 Task: Open Card Card0000000372 in Board Board0000000093 in Workspace WS0000000031 in Trello. Add Member Nikrathi889@gmail.com to Card Card0000000372 in Board Board0000000093 in Workspace WS0000000031 in Trello. Add Red Label titled Label0000000372 to Card Card0000000372 in Board Board0000000093 in Workspace WS0000000031 in Trello. Add Checklist CL0000000372 to Card Card0000000372 in Board Board0000000093 in Workspace WS0000000031 in Trello. Add Dates with Start Date as Nov 01 2023 and Due Date as Nov 30 2023 to Card Card0000000372 in Board Board0000000093 in Workspace WS0000000031 in Trello
Action: Mouse moved to (345, 502)
Screenshot: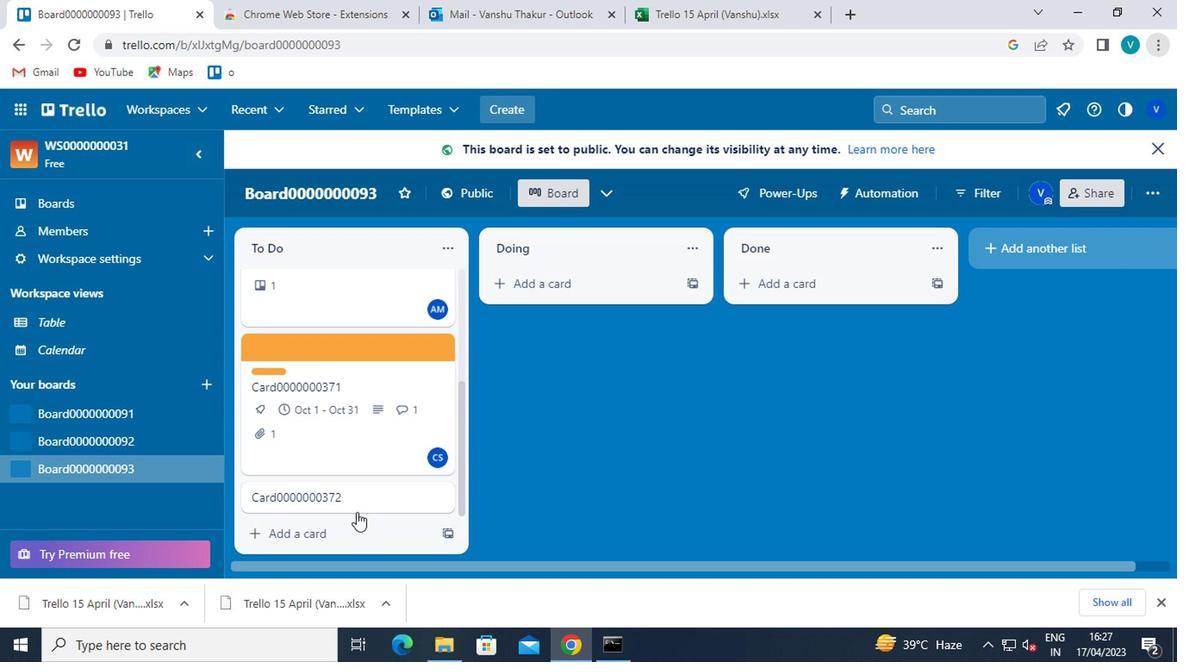 
Action: Mouse pressed left at (345, 502)
Screenshot: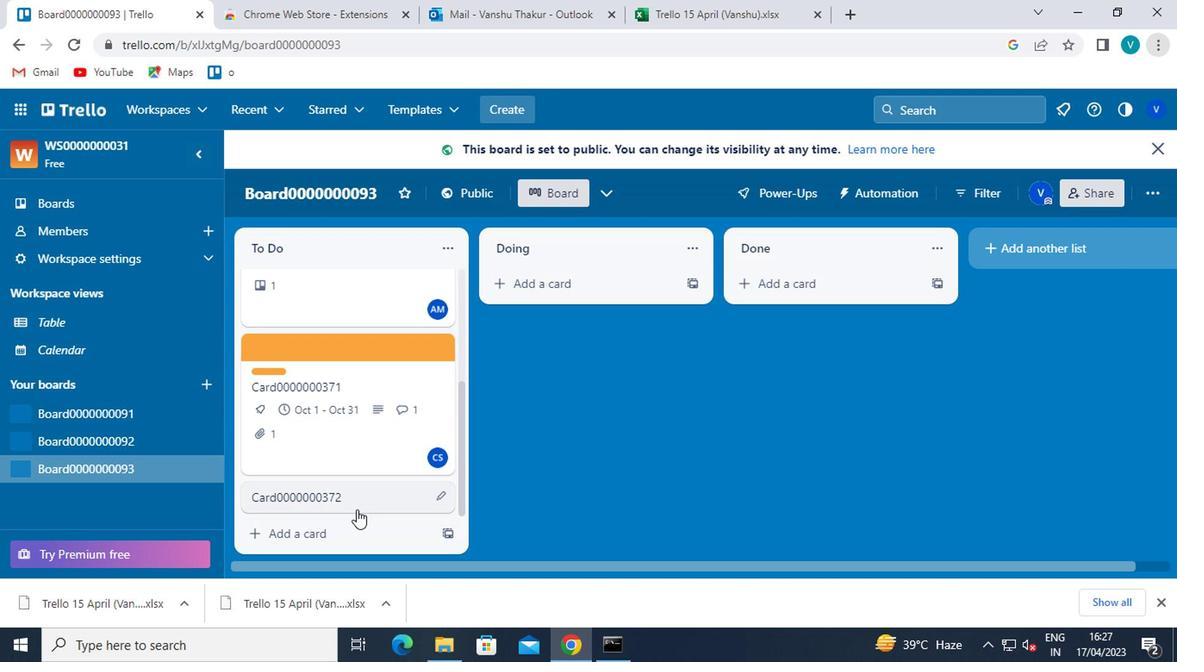 
Action: Mouse moved to (785, 241)
Screenshot: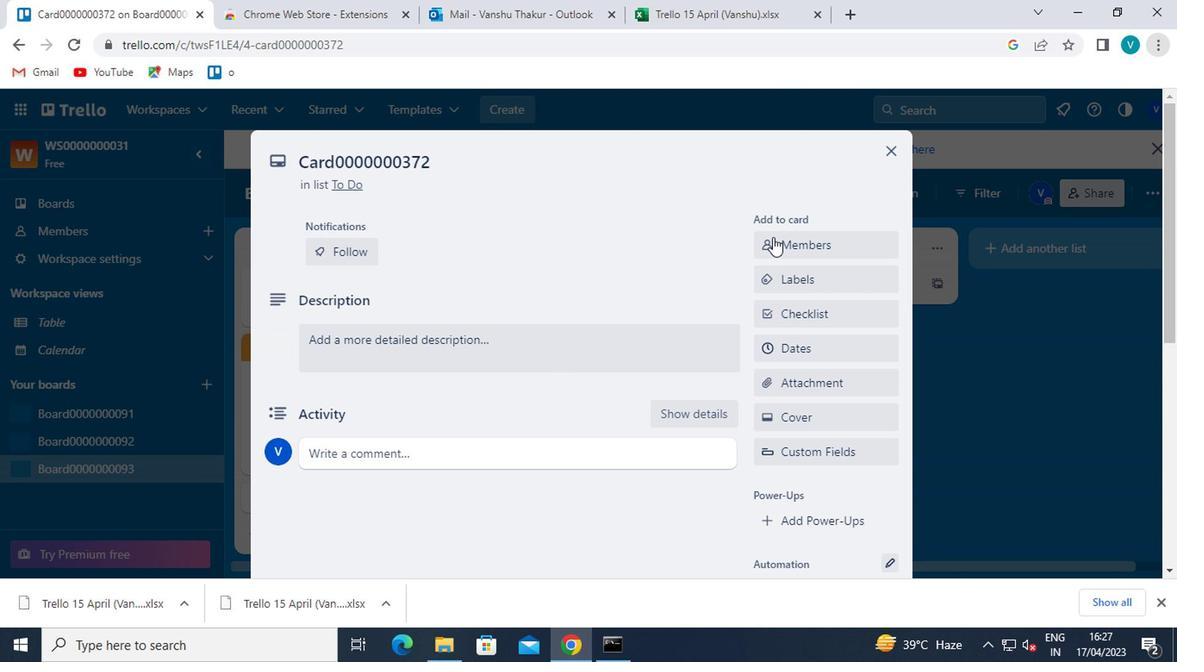 
Action: Mouse pressed left at (785, 241)
Screenshot: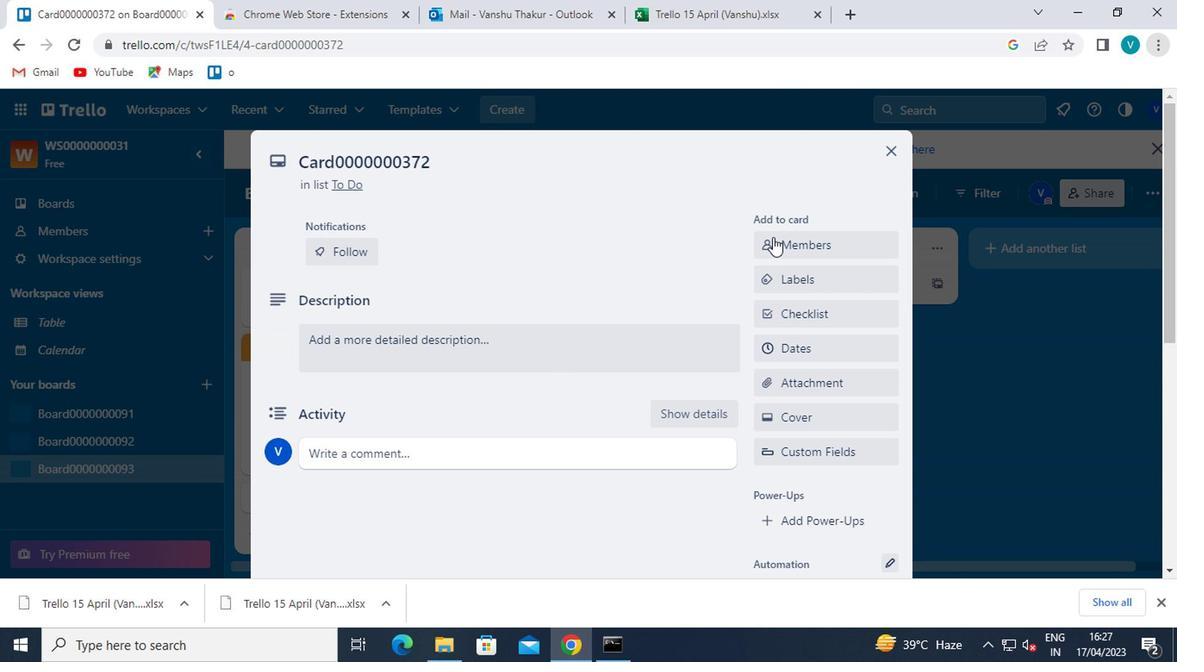 
Action: Mouse moved to (802, 329)
Screenshot: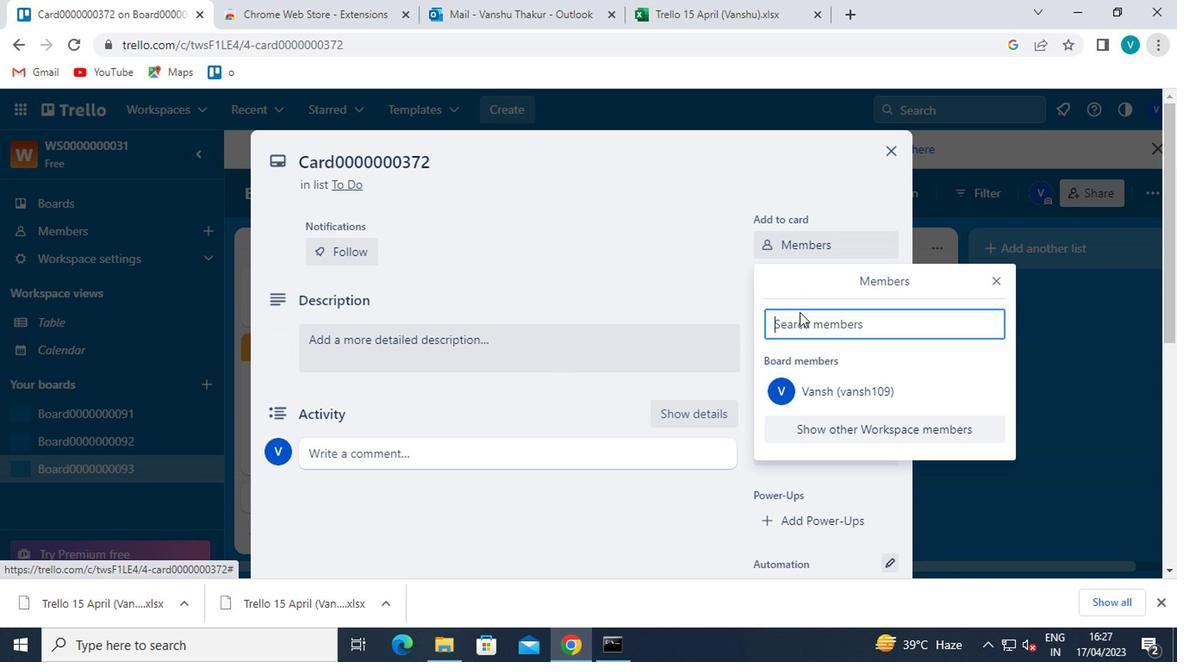 
Action: Mouse pressed left at (802, 329)
Screenshot: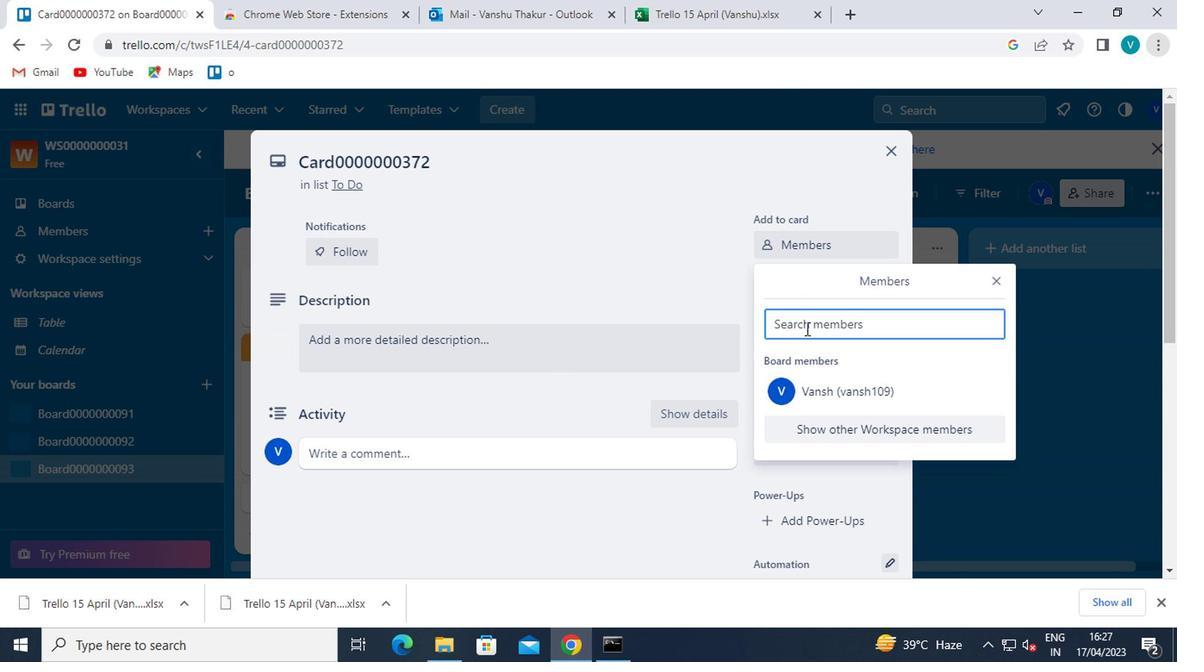
Action: Key pressed <Key.shift>NIKRATHI889<Key.shift>@GMAIL.COM
Screenshot: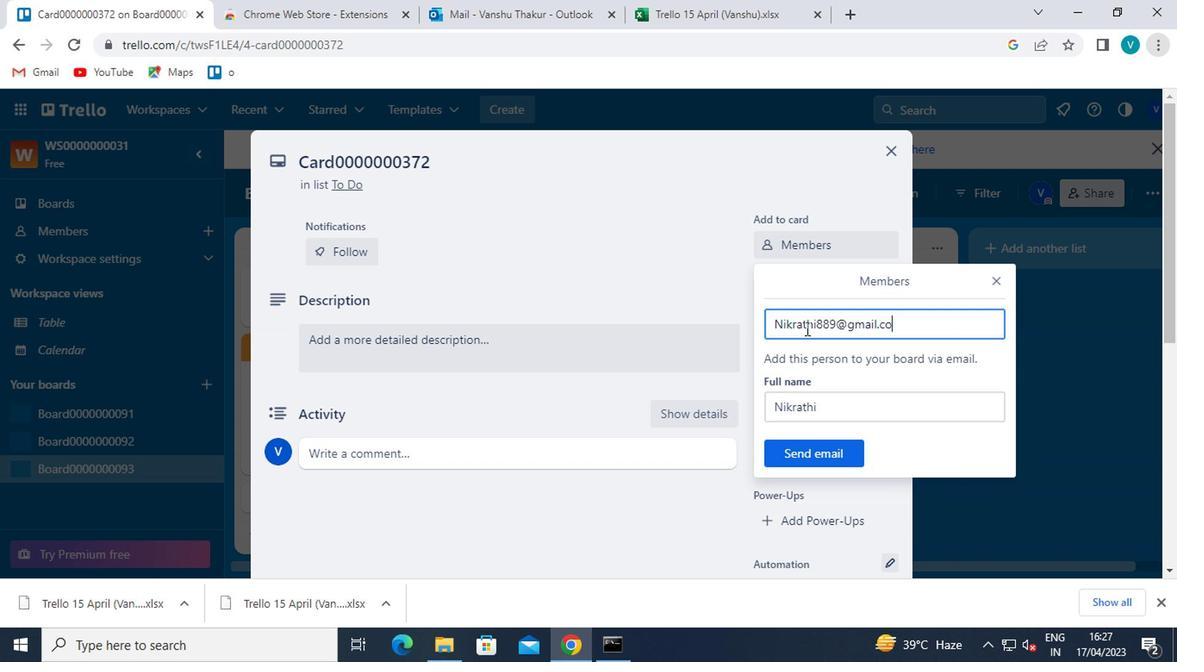 
Action: Mouse moved to (837, 443)
Screenshot: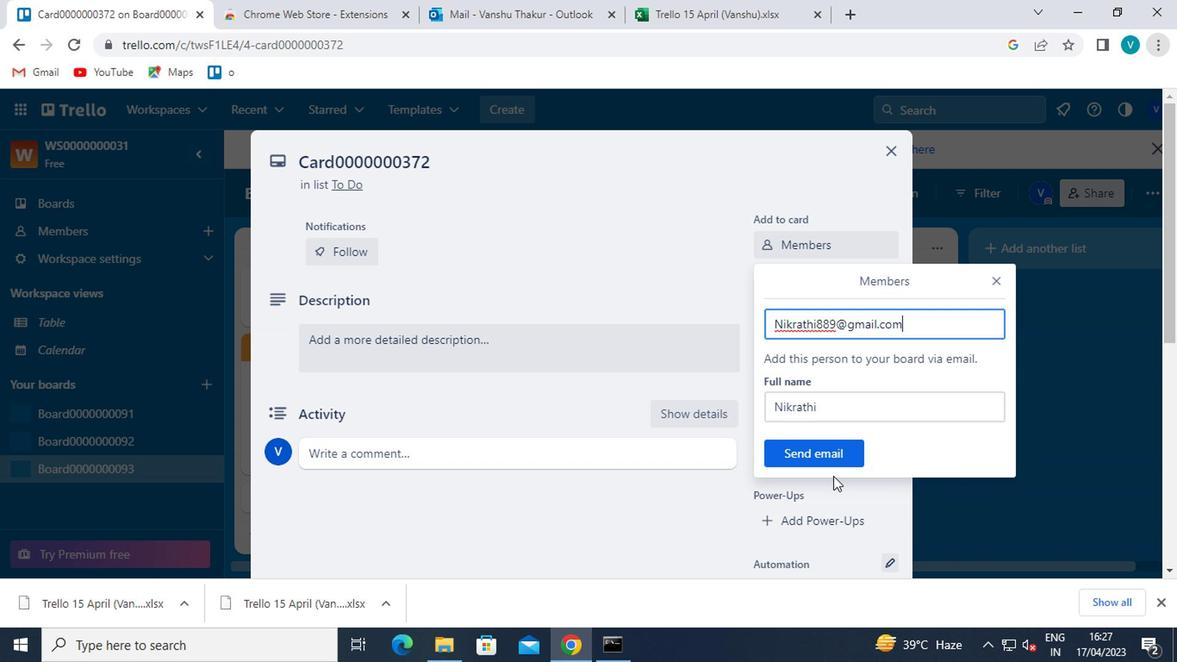 
Action: Mouse pressed left at (837, 443)
Screenshot: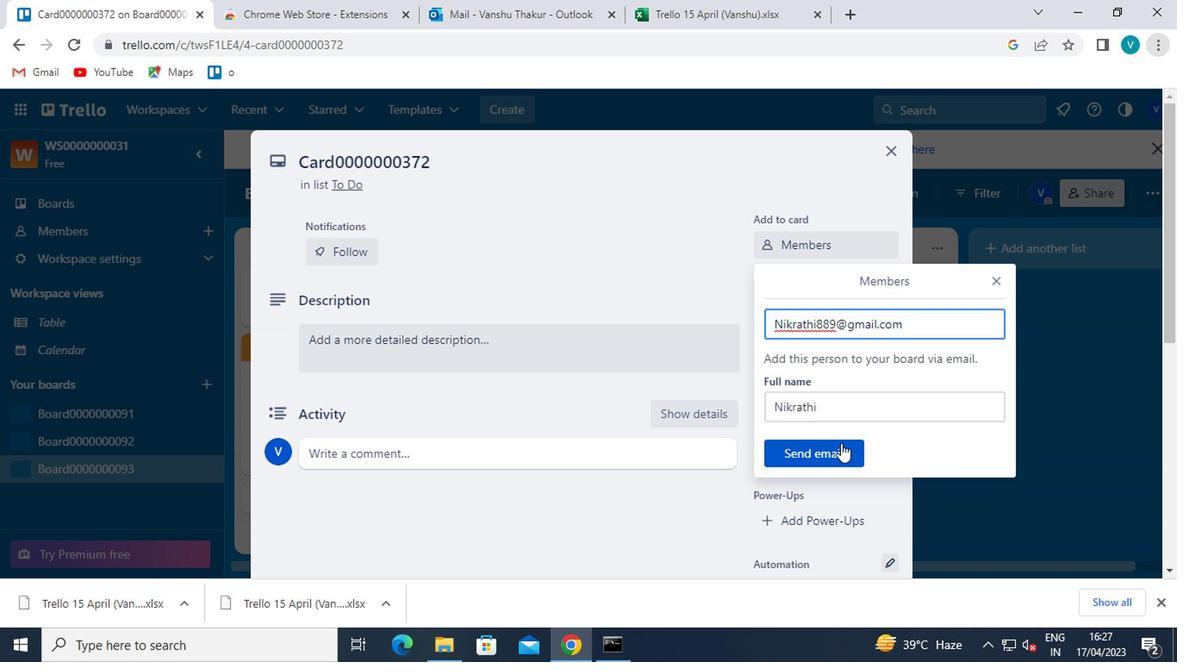 
Action: Mouse moved to (835, 291)
Screenshot: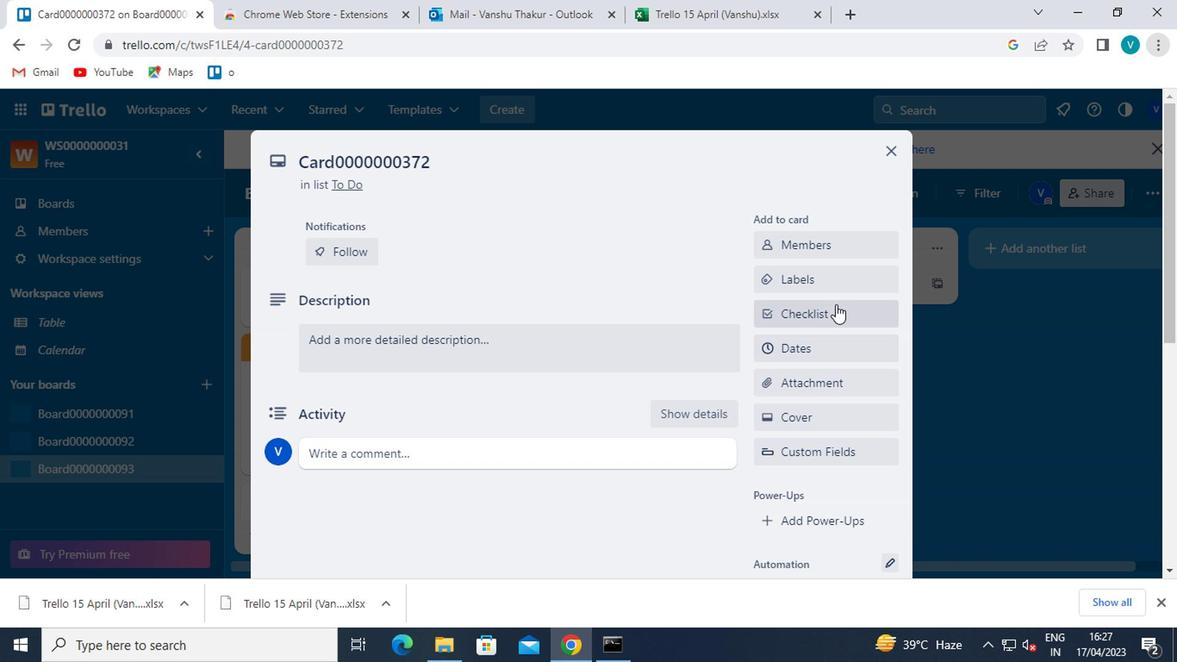 
Action: Mouse pressed left at (835, 291)
Screenshot: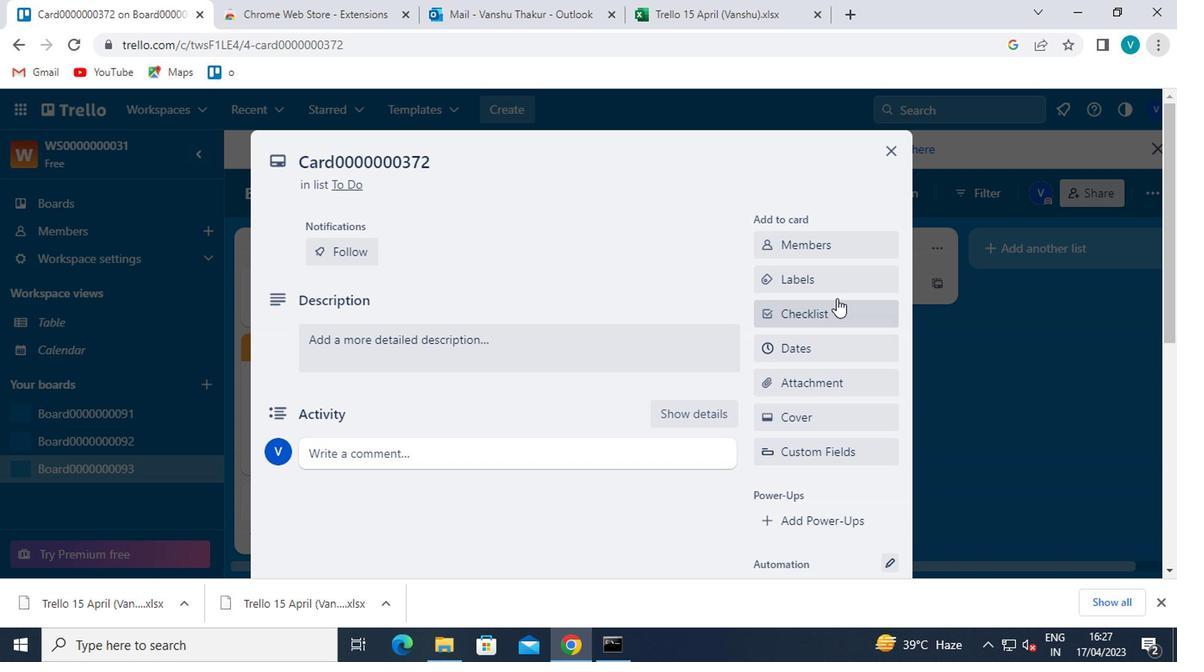 
Action: Mouse moved to (843, 538)
Screenshot: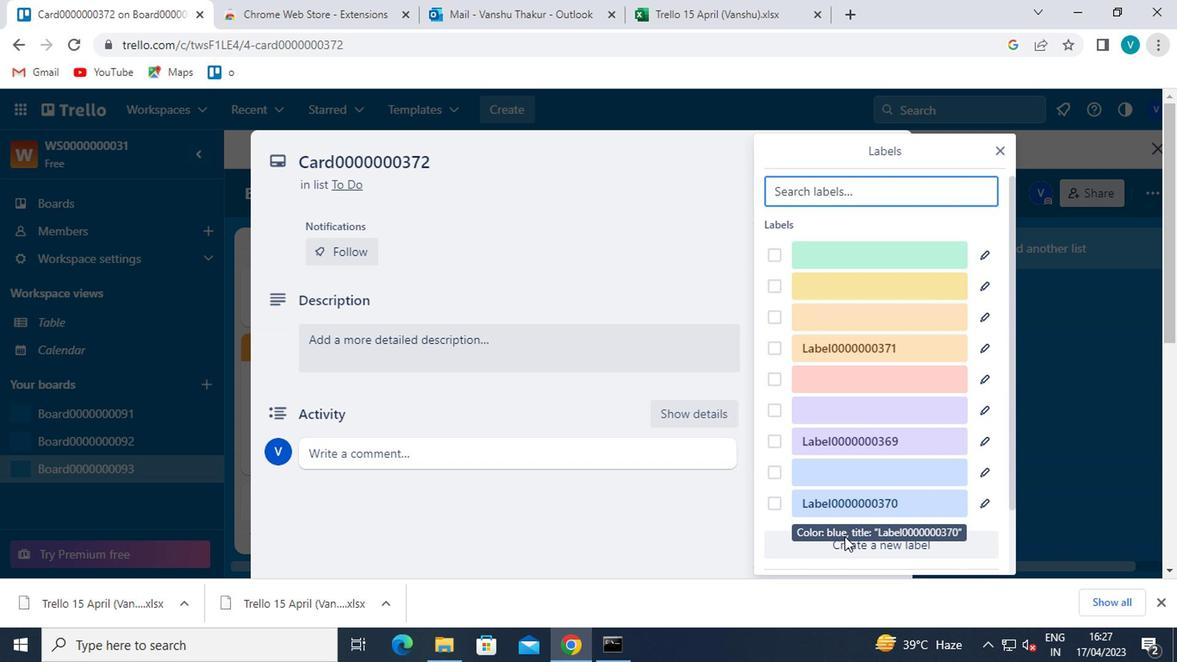 
Action: Mouse pressed left at (843, 538)
Screenshot: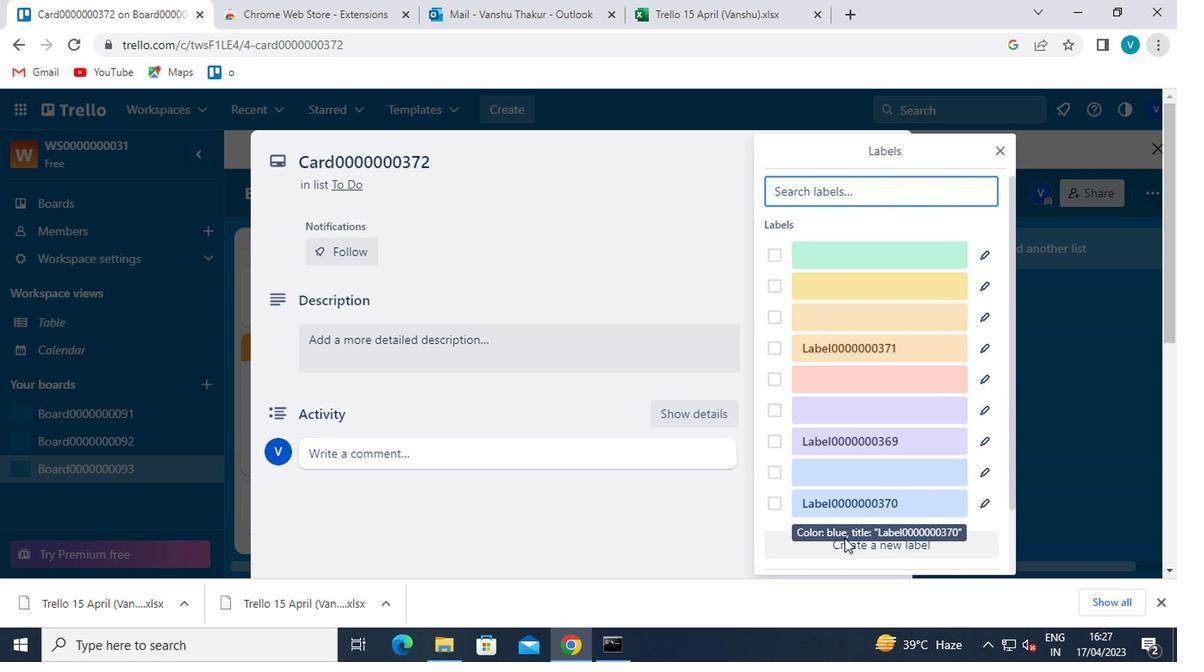 
Action: Mouse moved to (857, 550)
Screenshot: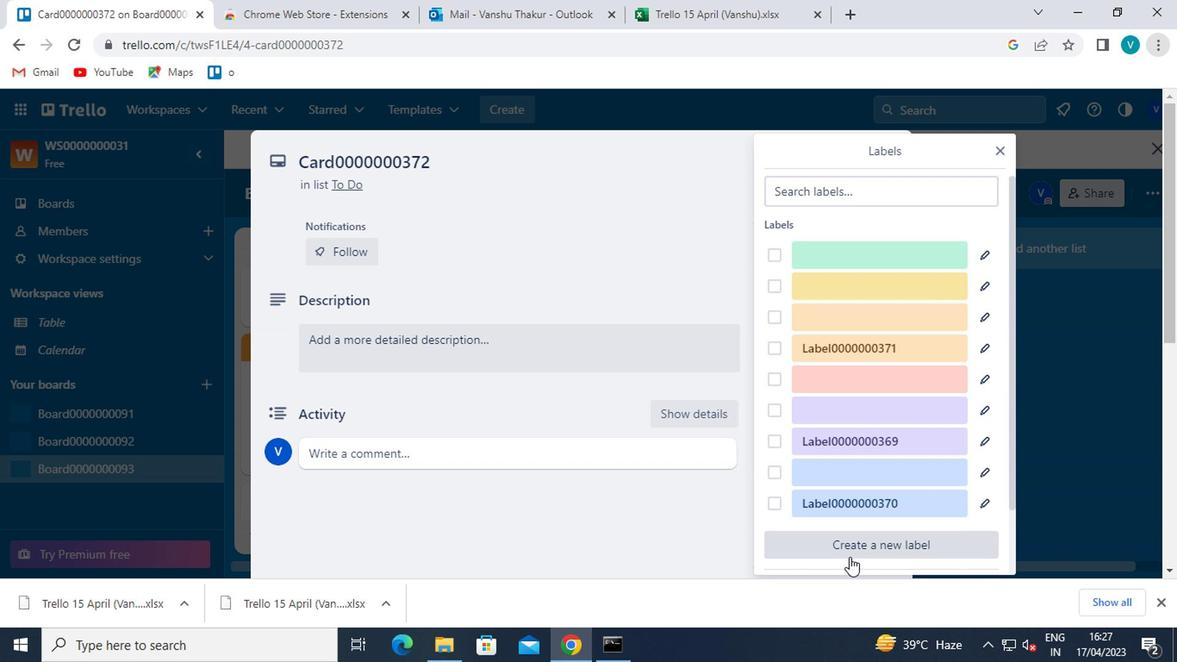 
Action: Mouse pressed left at (857, 550)
Screenshot: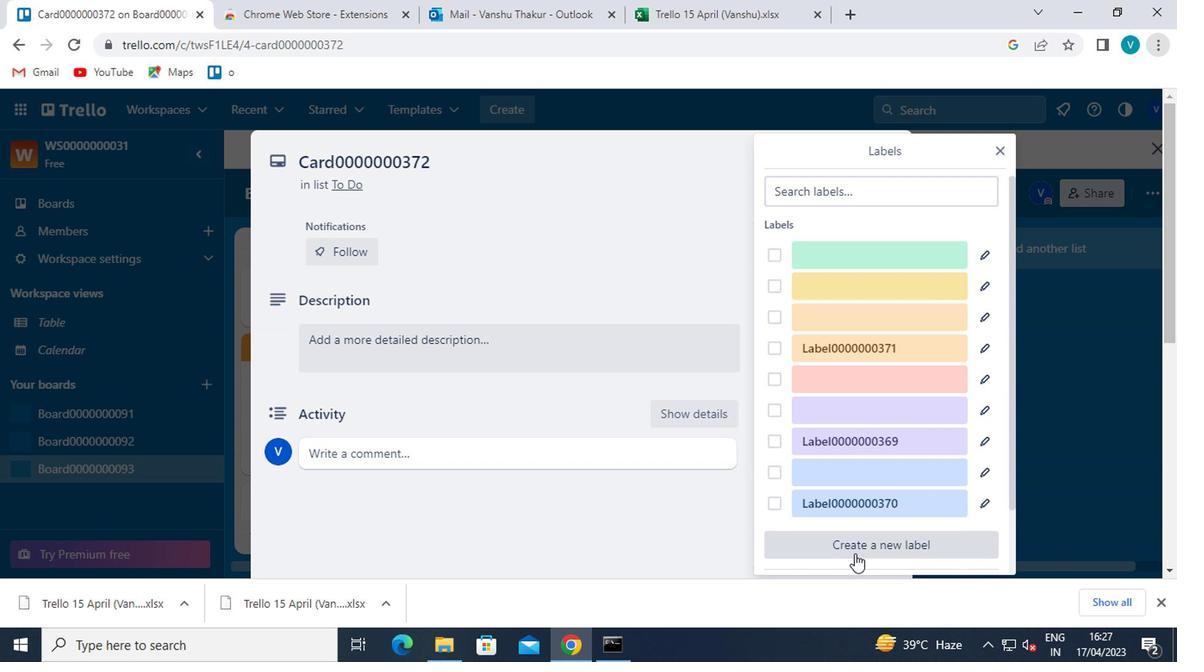 
Action: Mouse moved to (931, 386)
Screenshot: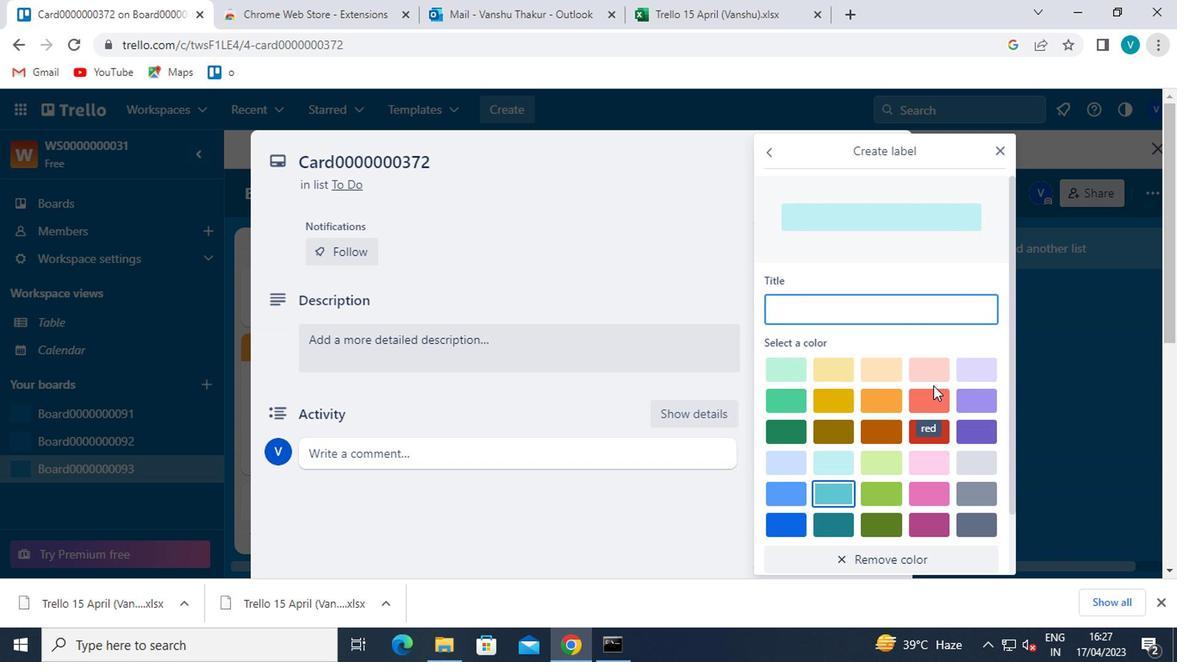 
Action: Mouse pressed left at (931, 386)
Screenshot: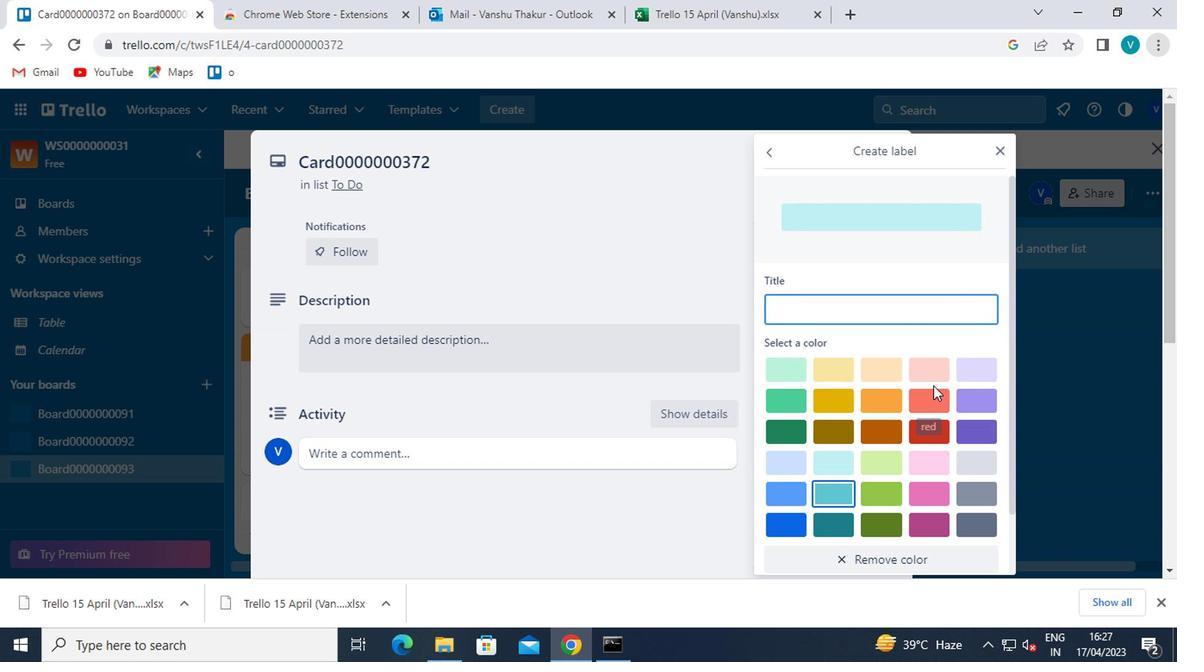 
Action: Mouse moved to (932, 397)
Screenshot: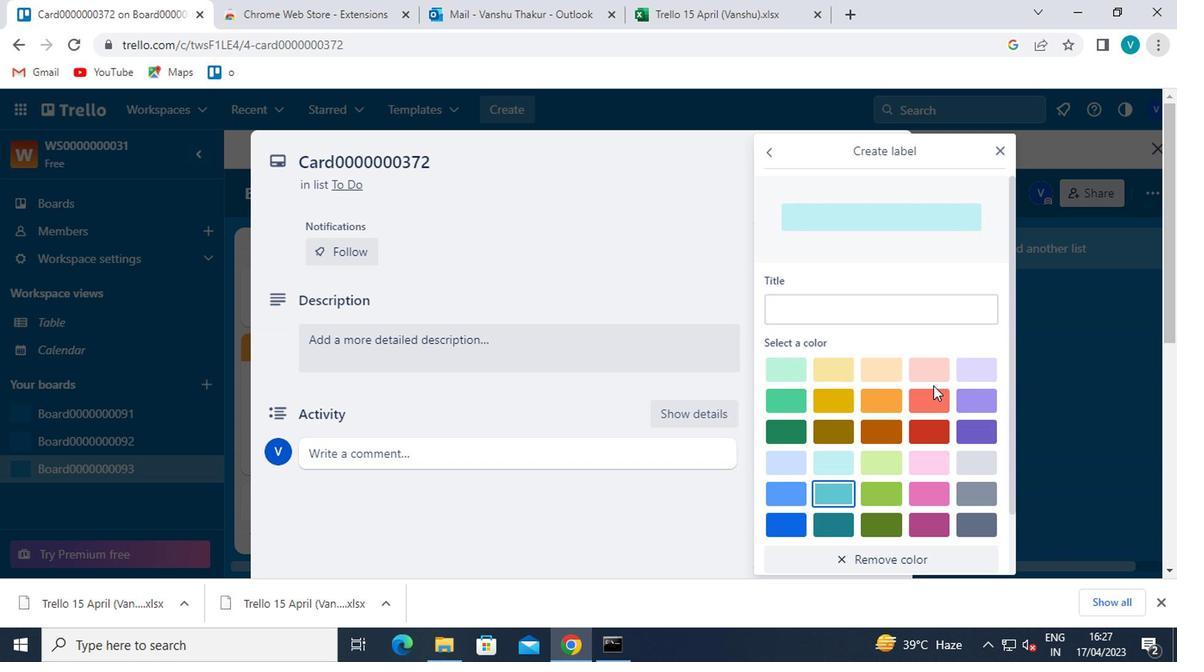 
Action: Mouse pressed left at (932, 397)
Screenshot: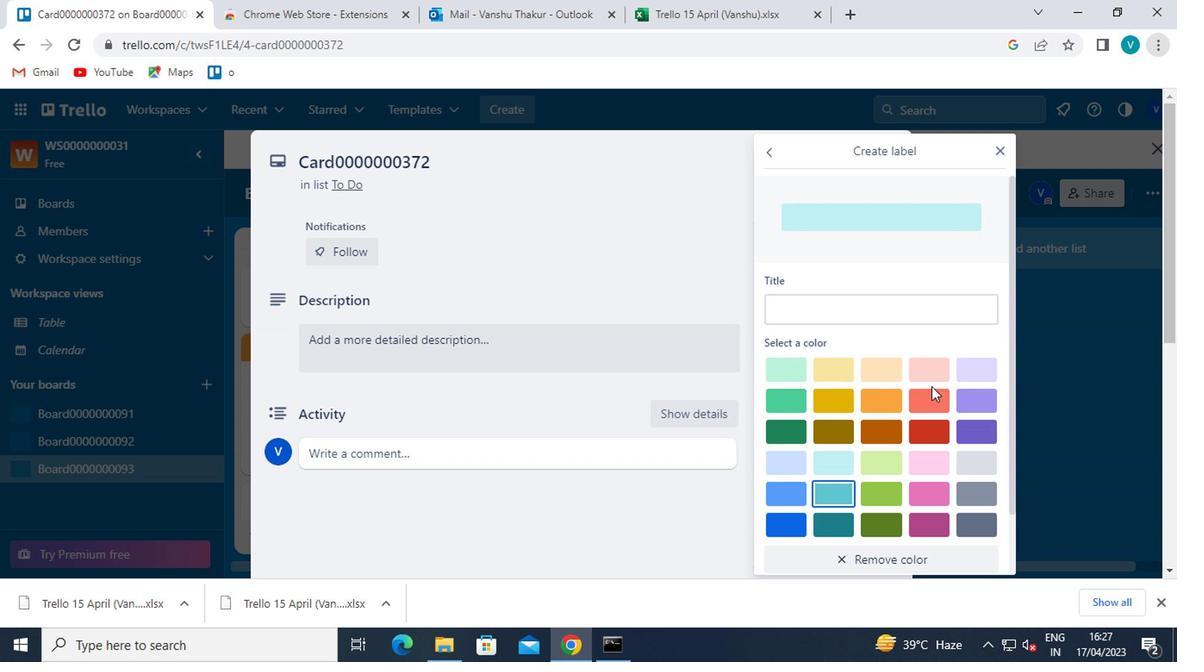 
Action: Mouse moved to (933, 307)
Screenshot: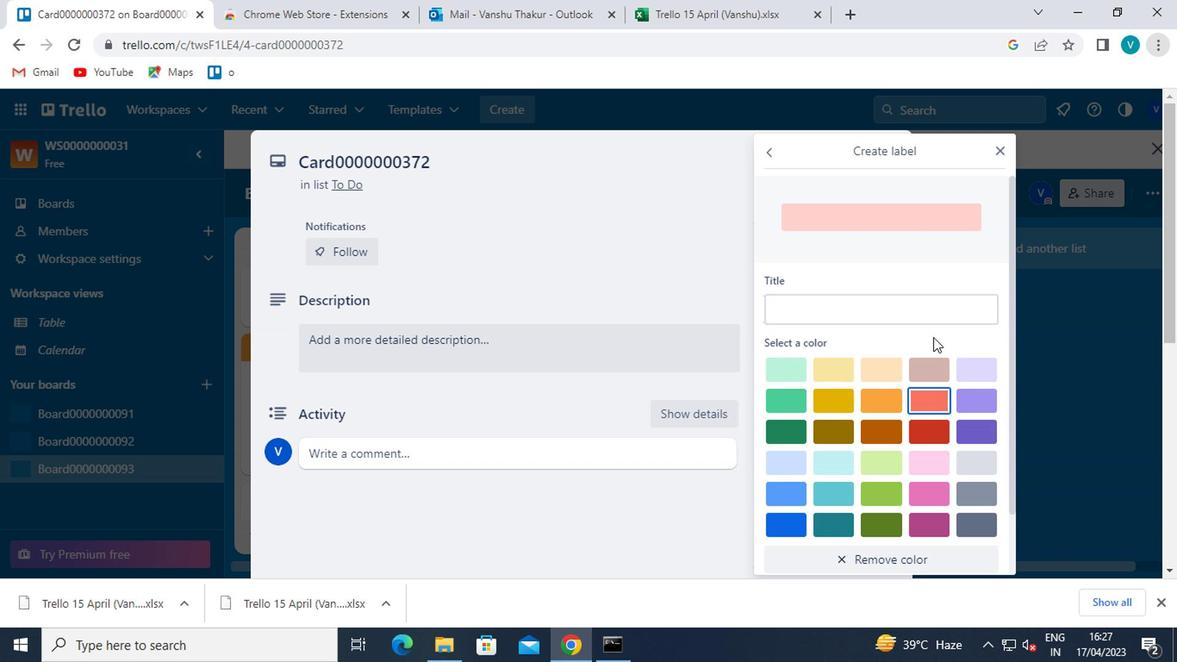 
Action: Mouse pressed left at (933, 307)
Screenshot: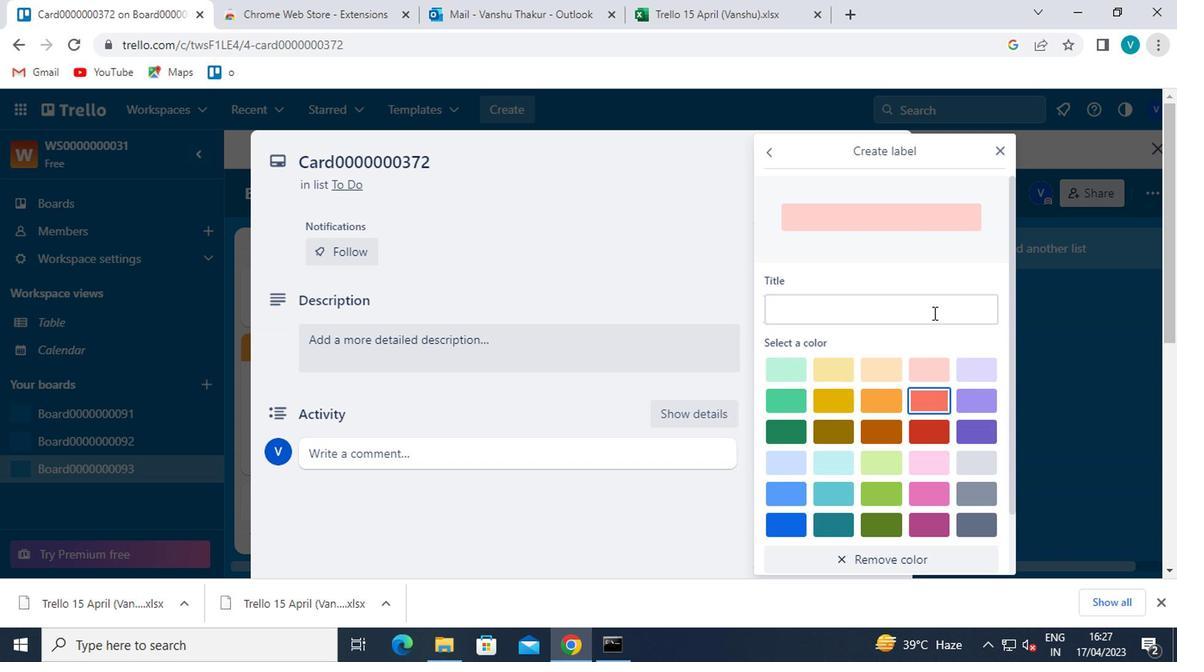 
Action: Key pressed <Key.shift>LABEL0000000372
Screenshot: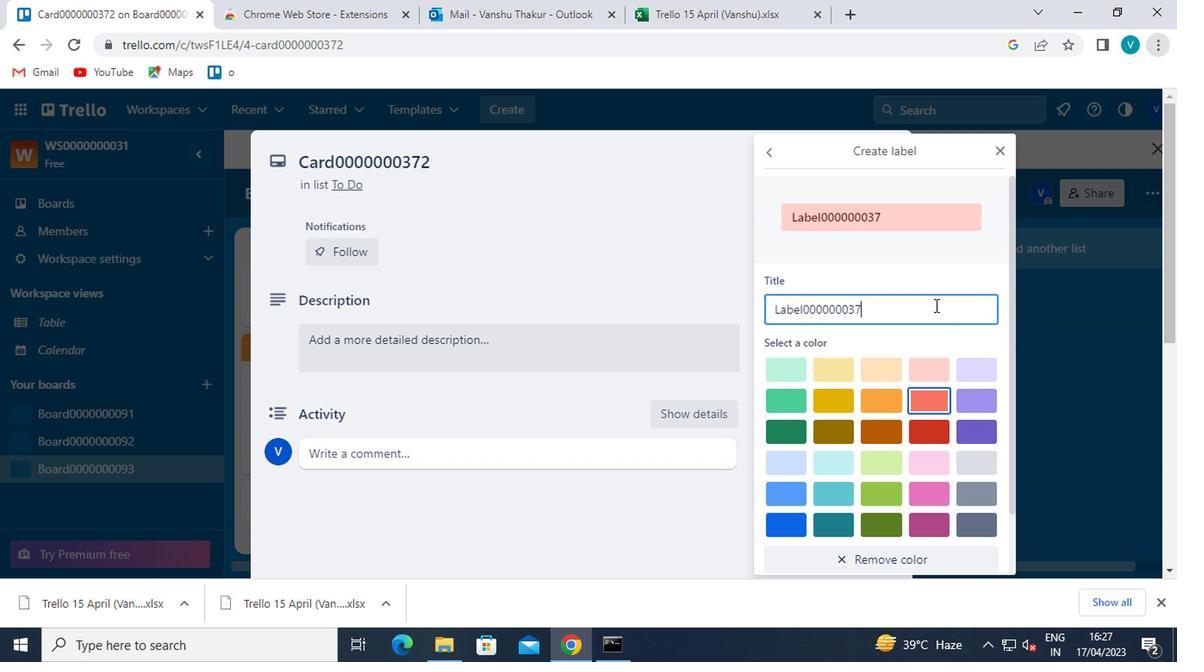 
Action: Mouse scrolled (933, 305) with delta (0, -1)
Screenshot: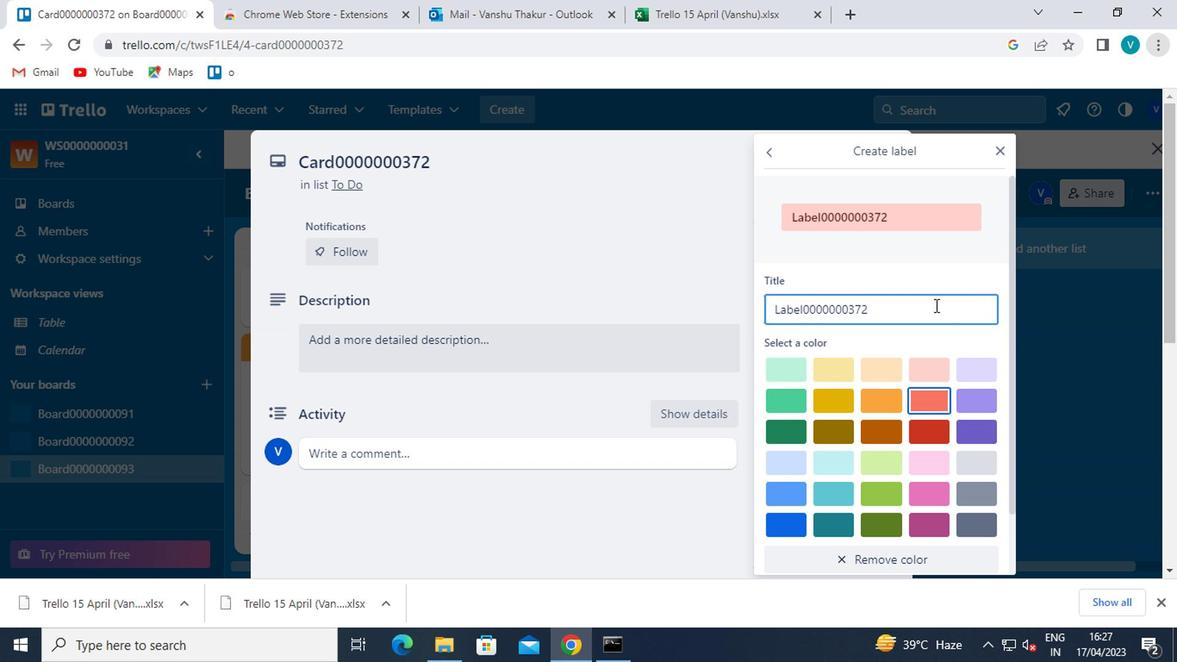 
Action: Mouse scrolled (933, 305) with delta (0, -1)
Screenshot: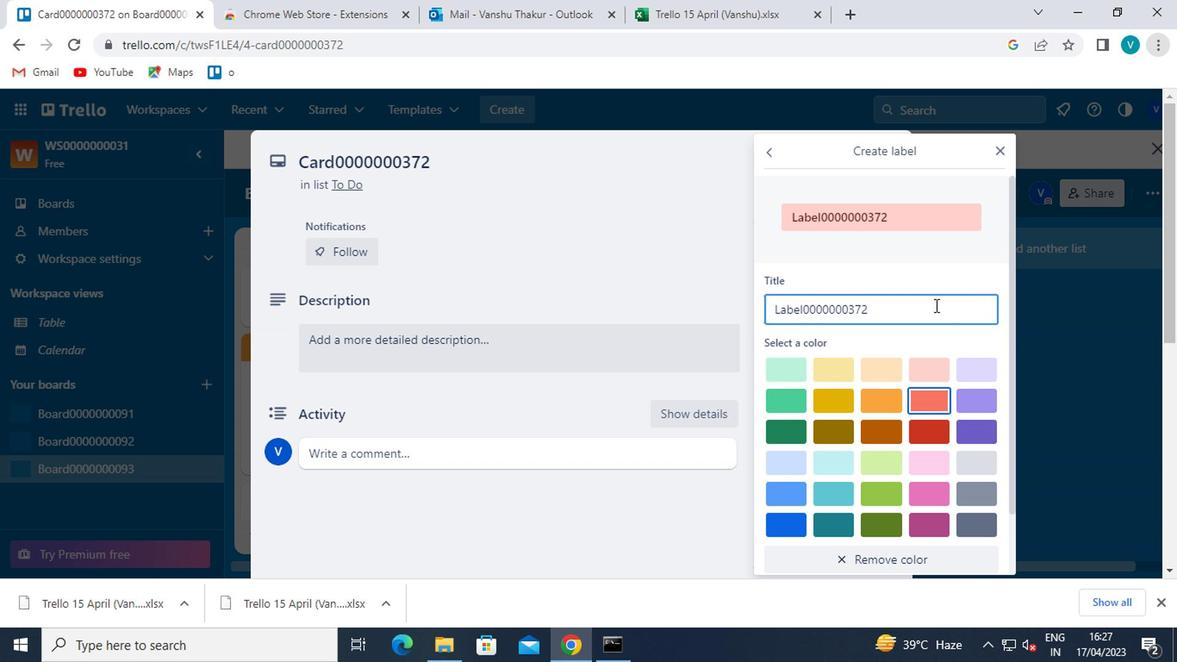 
Action: Mouse moved to (768, 550)
Screenshot: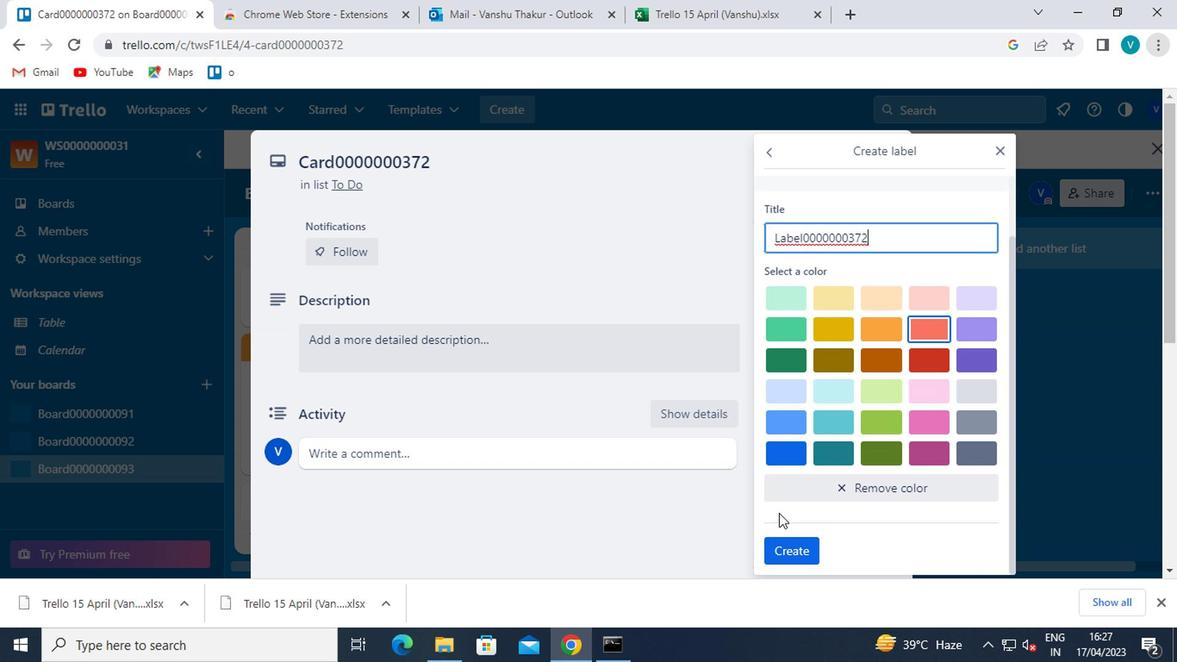 
Action: Mouse pressed left at (768, 550)
Screenshot: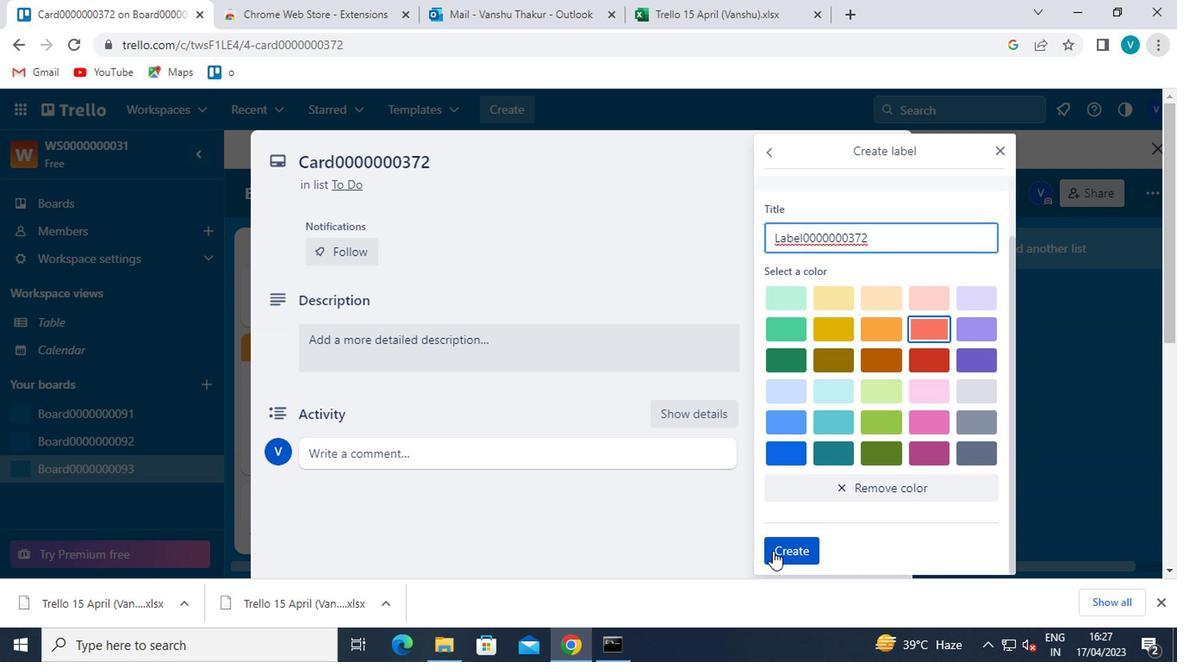 
Action: Mouse moved to (1008, 153)
Screenshot: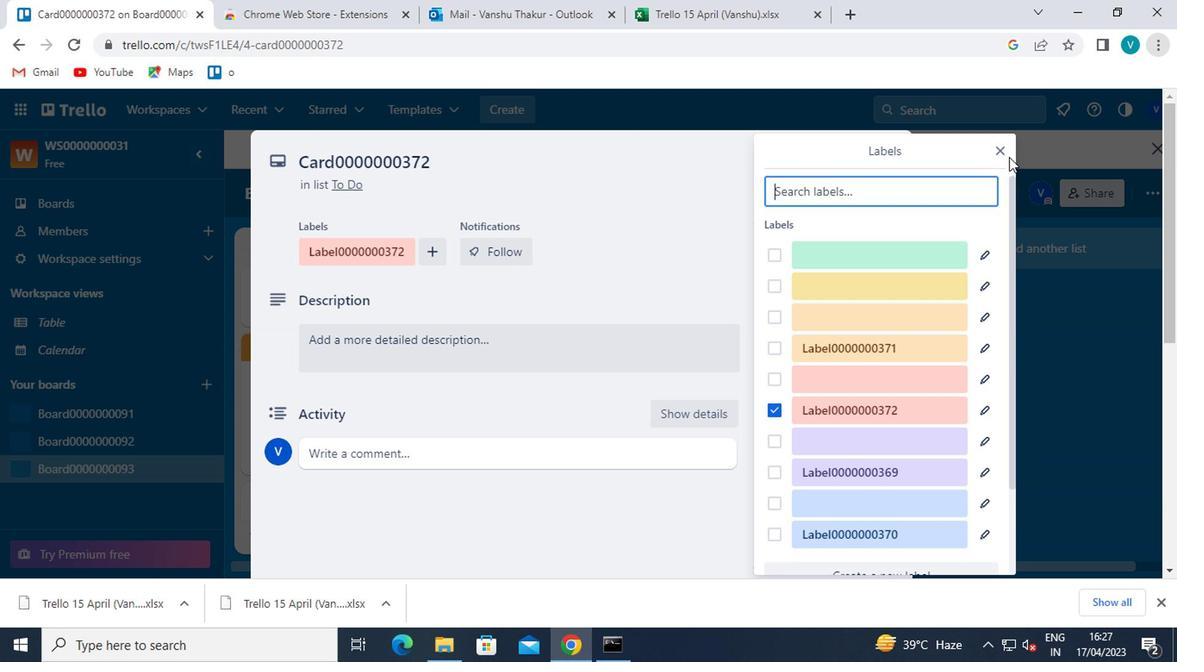 
Action: Mouse pressed left at (1008, 153)
Screenshot: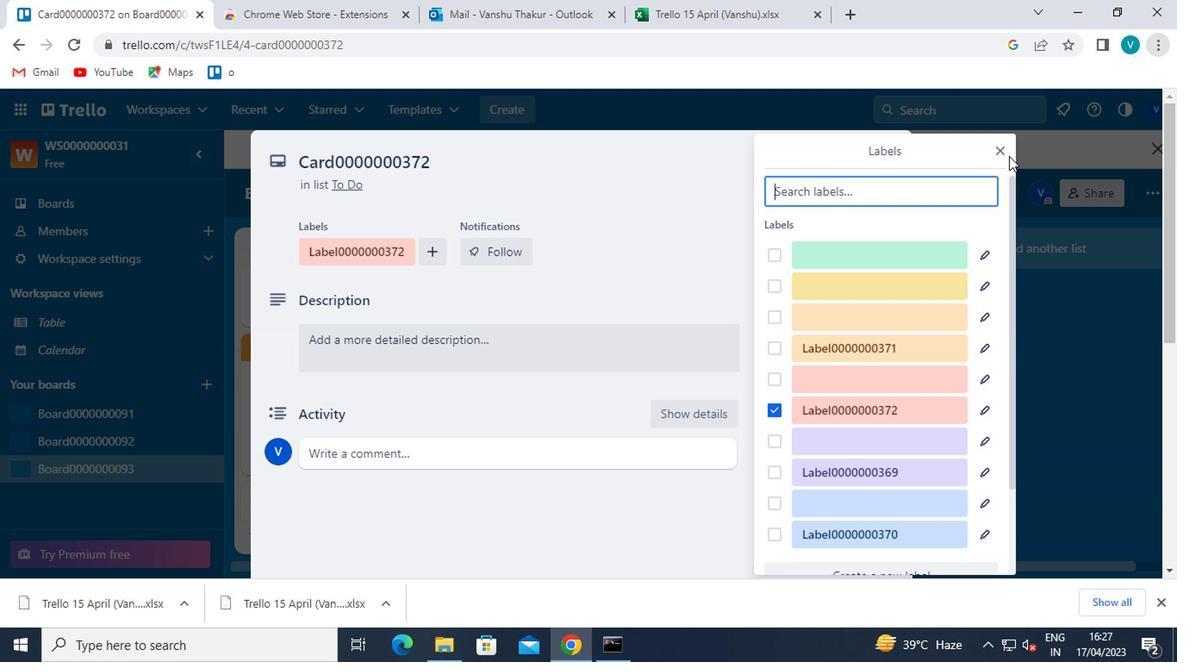 
Action: Mouse moved to (1000, 154)
Screenshot: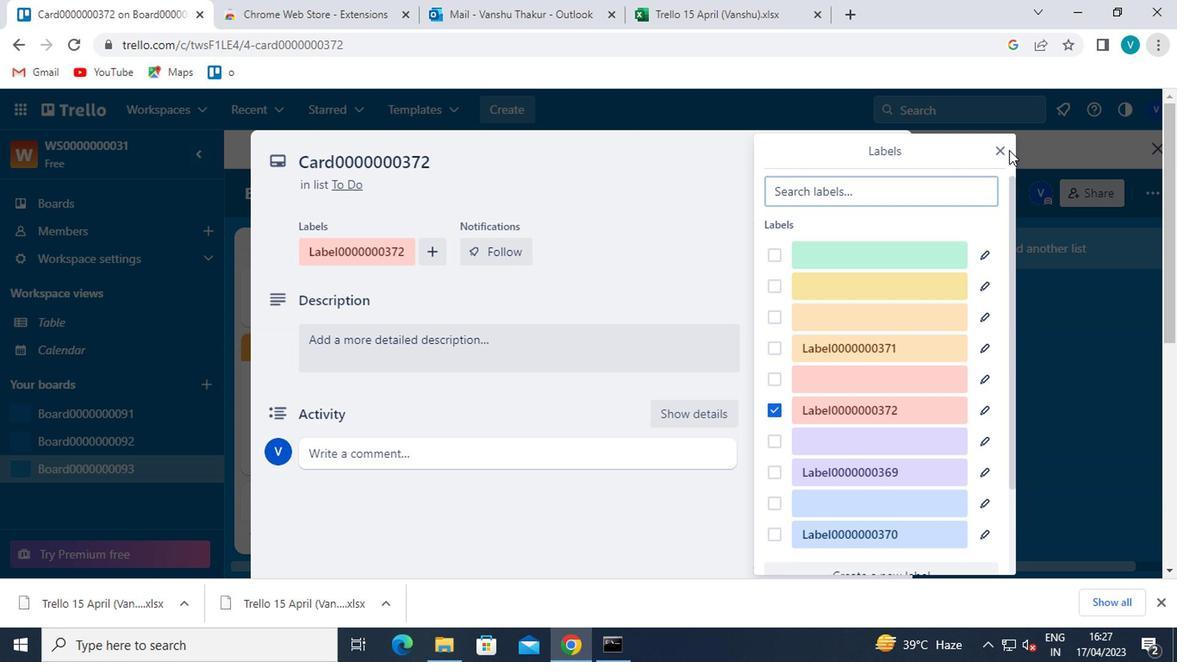 
Action: Mouse pressed left at (1000, 154)
Screenshot: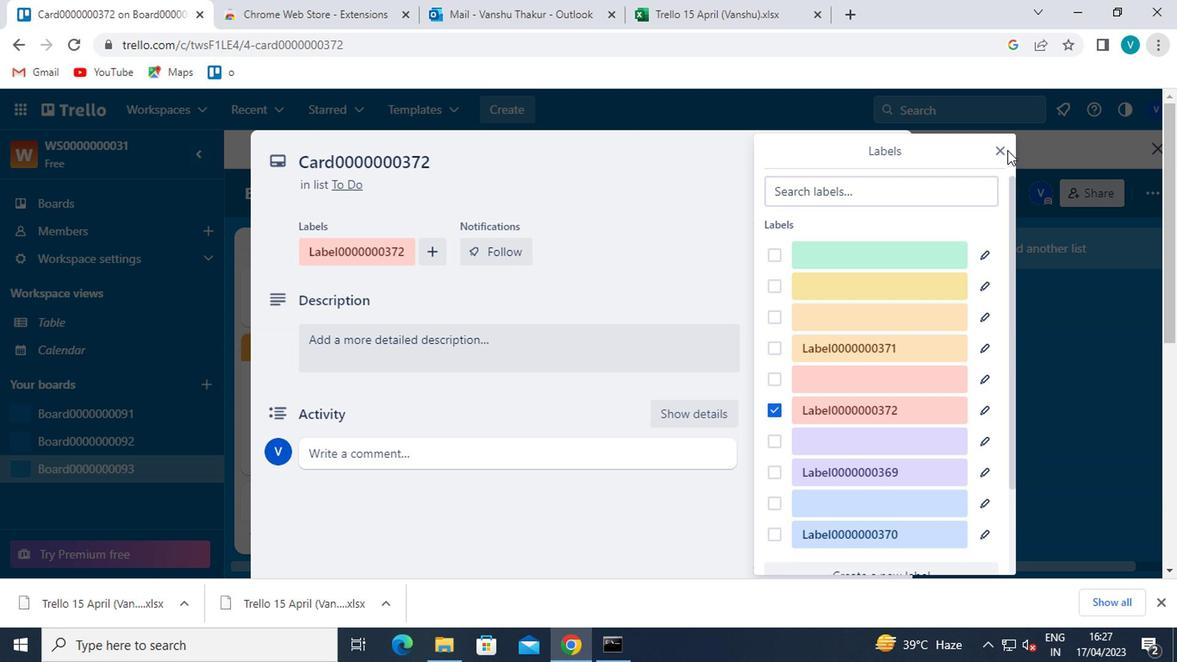 
Action: Mouse moved to (824, 315)
Screenshot: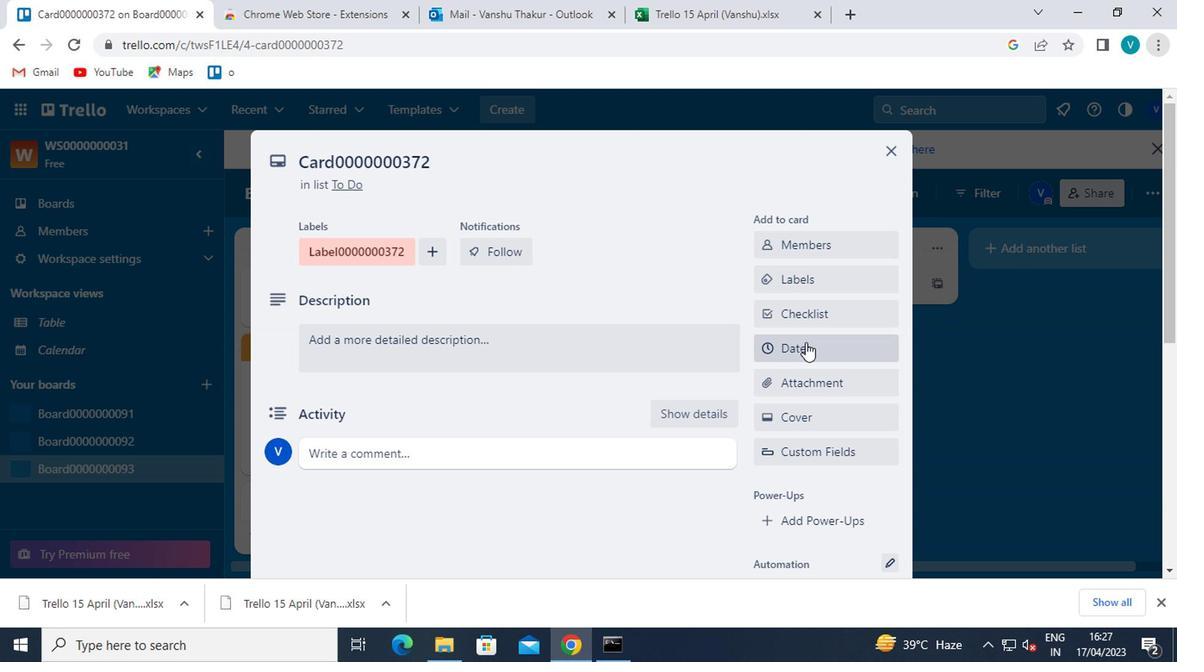 
Action: Mouse pressed left at (824, 315)
Screenshot: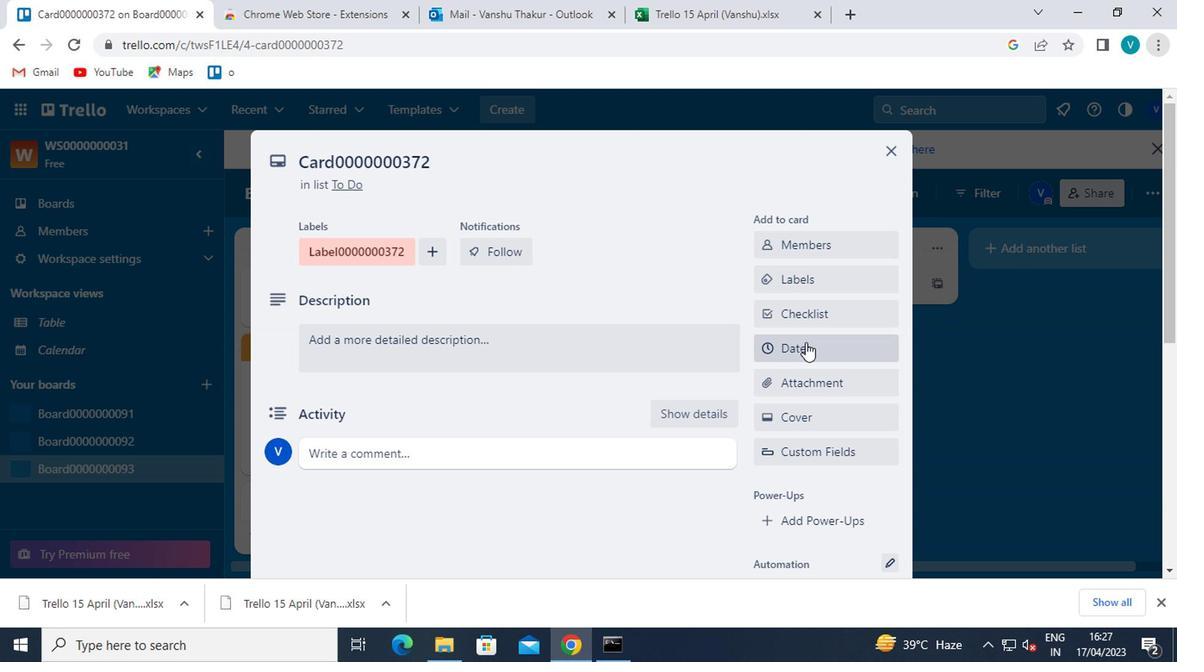 
Action: Key pressed <Key.shift>CL0000000372
Screenshot: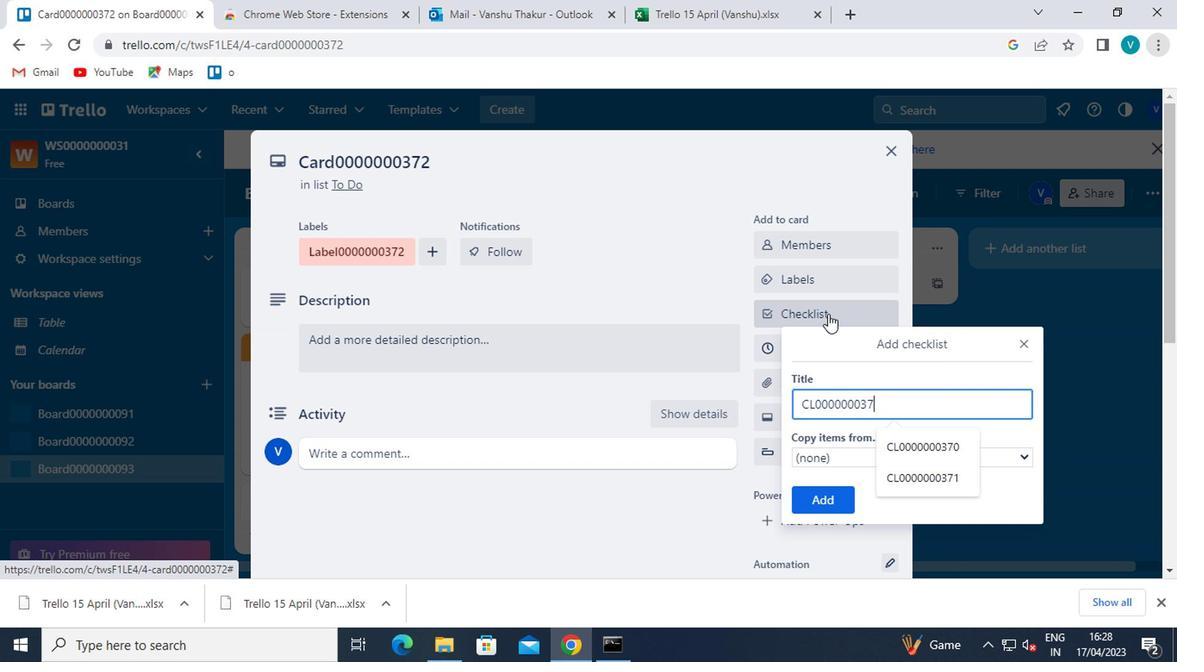 
Action: Mouse moved to (808, 489)
Screenshot: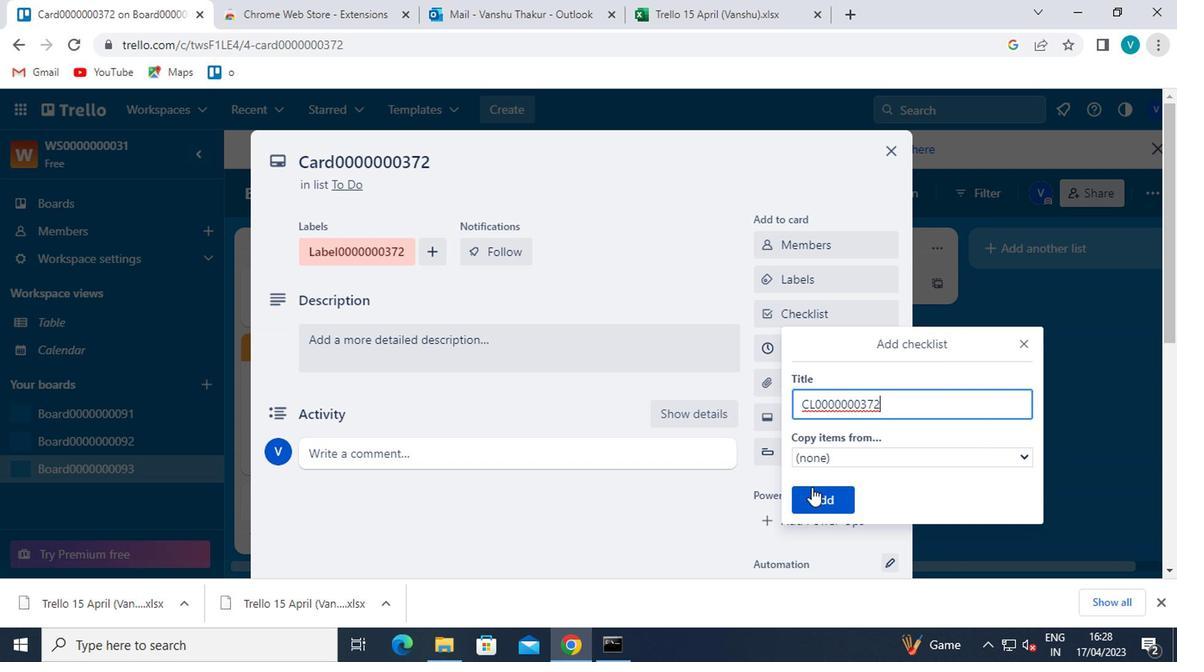 
Action: Mouse pressed left at (808, 489)
Screenshot: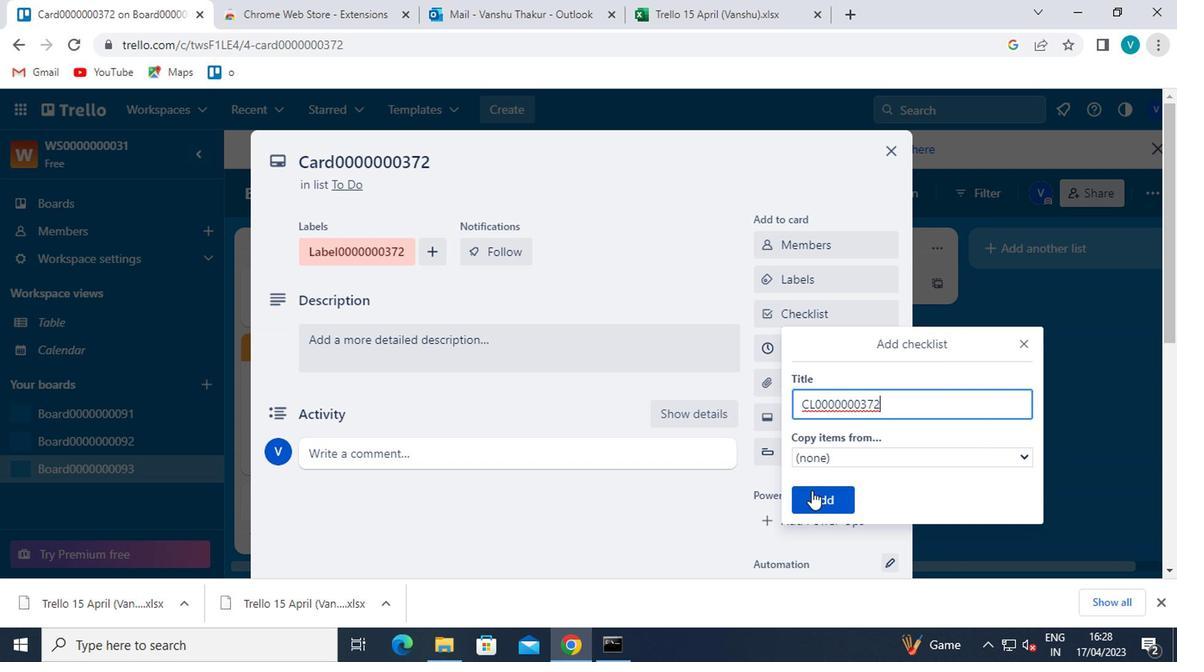 
Action: Mouse moved to (819, 344)
Screenshot: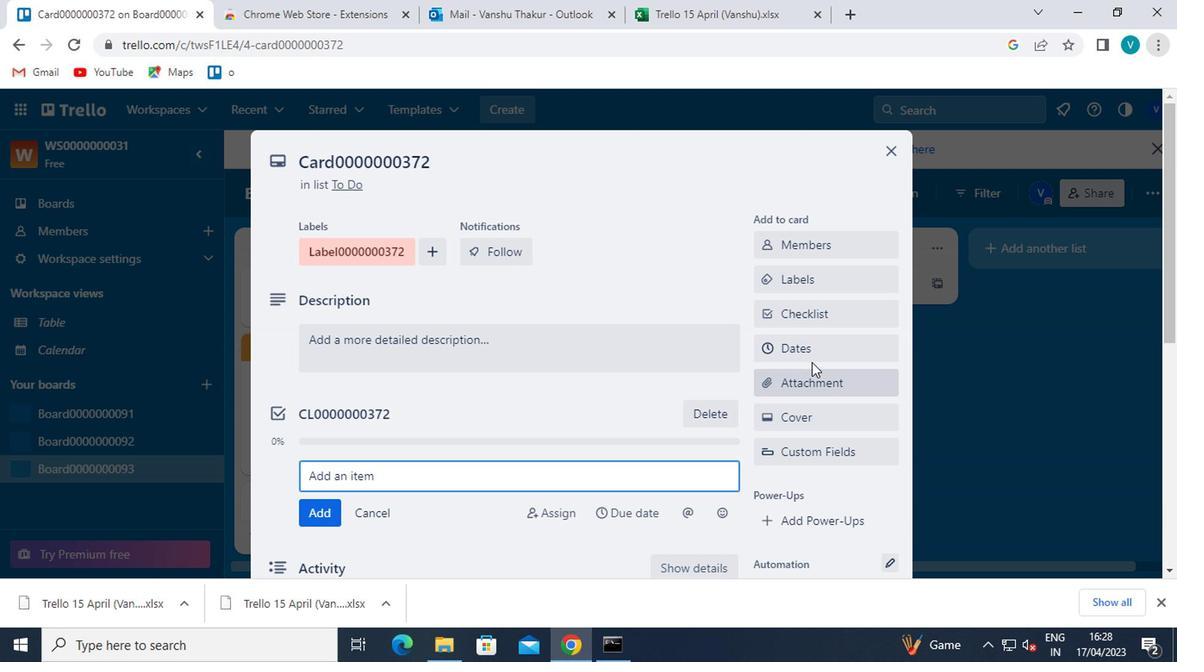 
Action: Mouse pressed left at (819, 344)
Screenshot: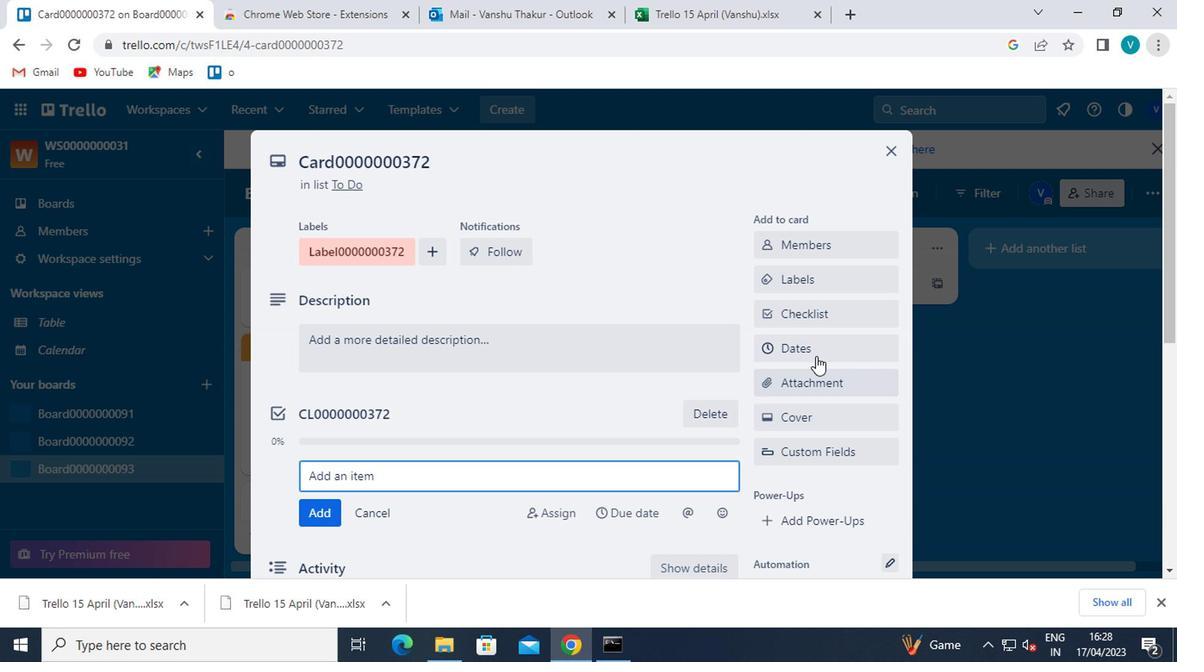 
Action: Mouse moved to (767, 459)
Screenshot: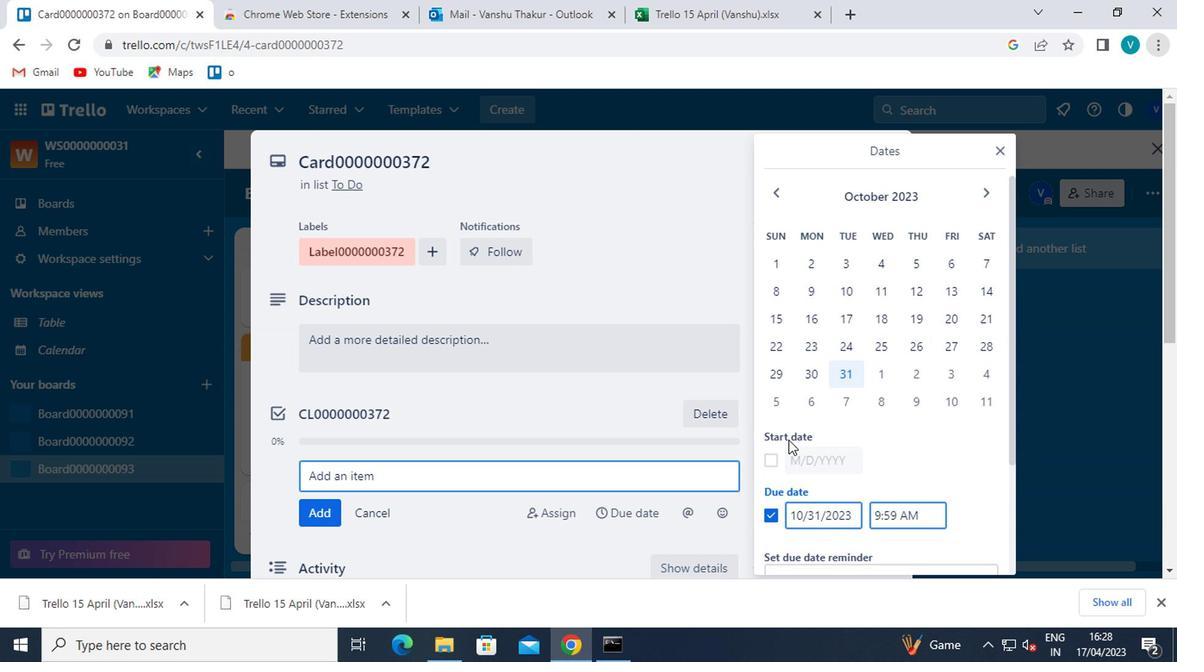 
Action: Mouse pressed left at (767, 459)
Screenshot: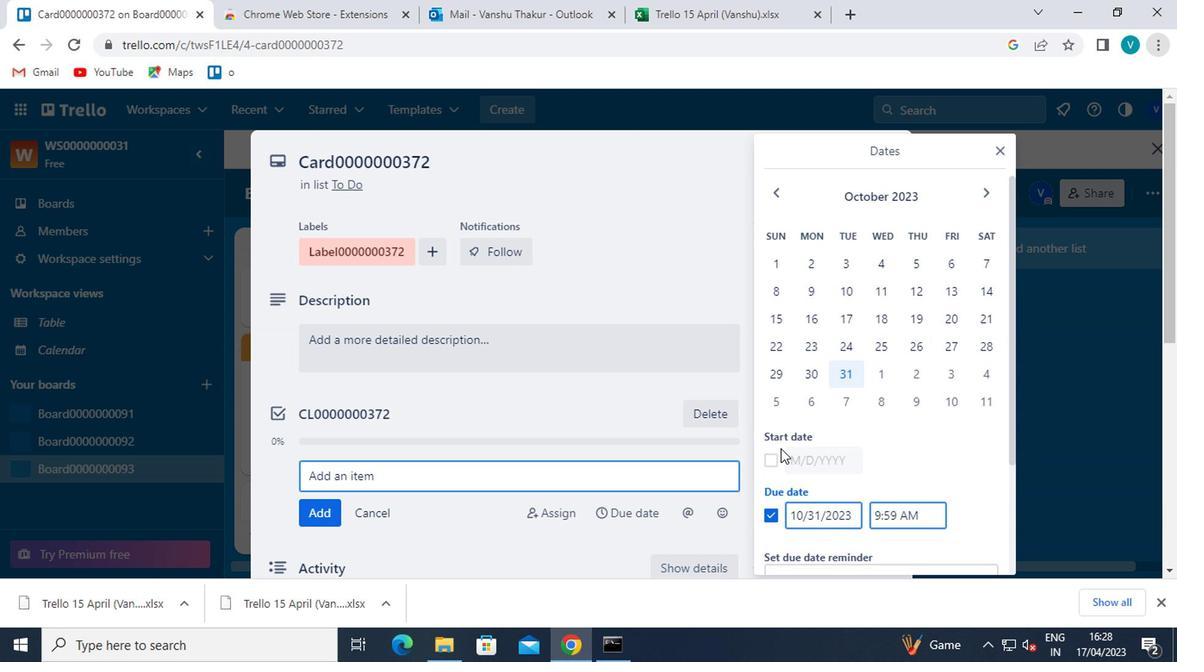 
Action: Mouse moved to (979, 194)
Screenshot: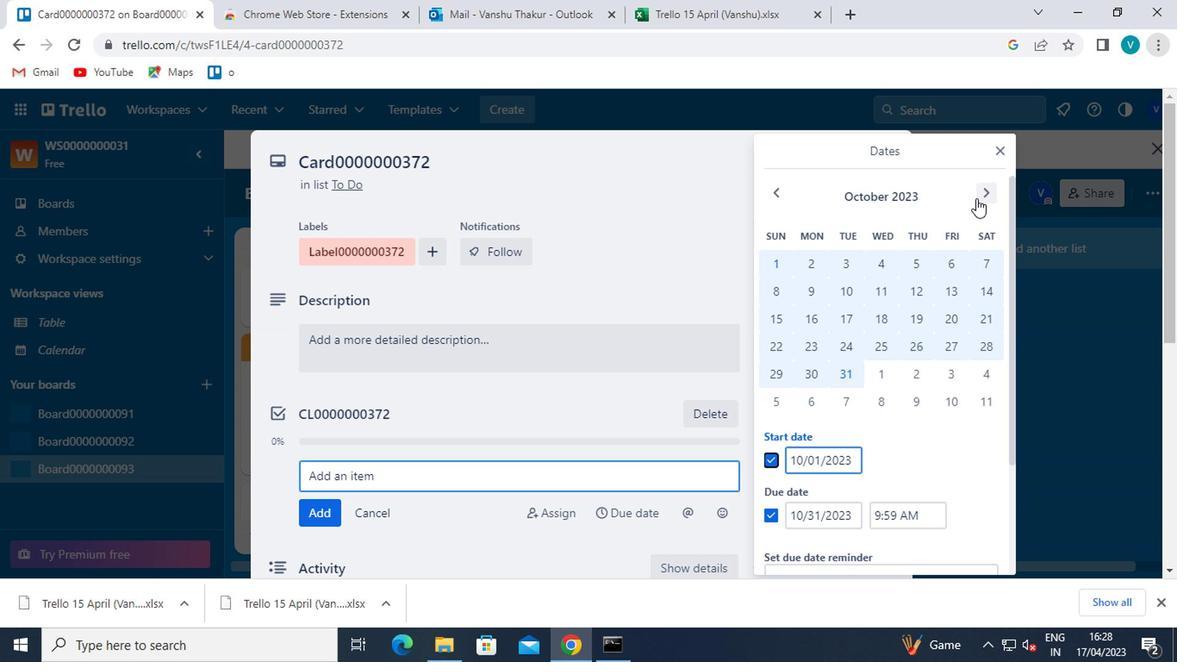 
Action: Mouse pressed left at (979, 194)
Screenshot: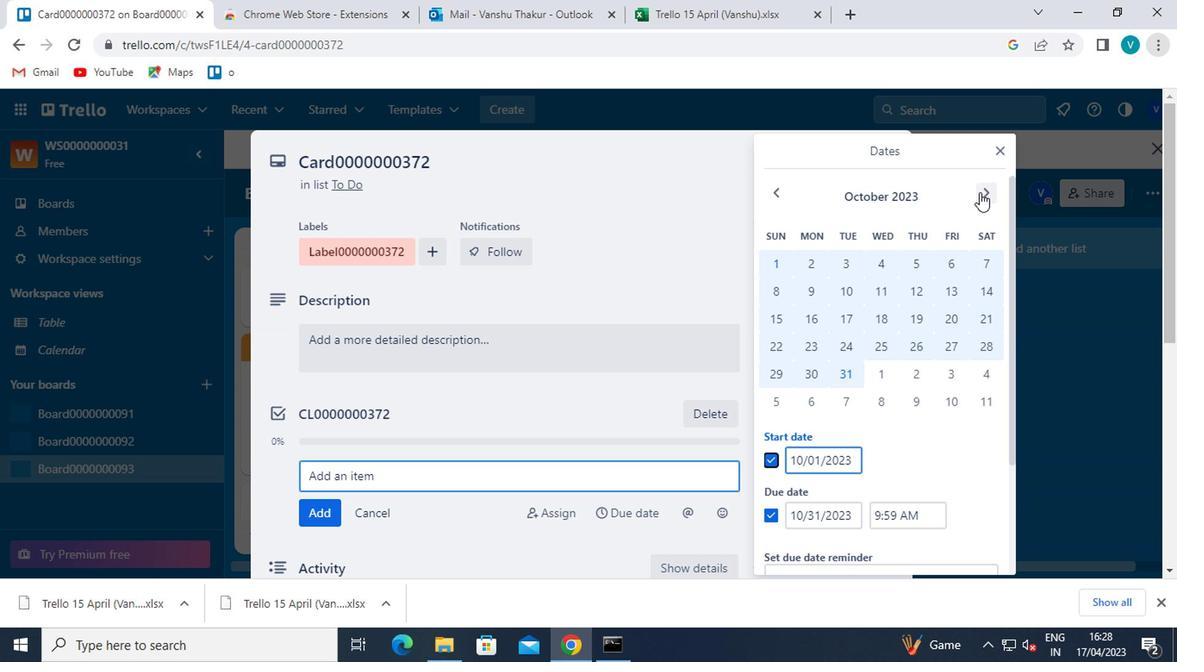 
Action: Mouse moved to (880, 266)
Screenshot: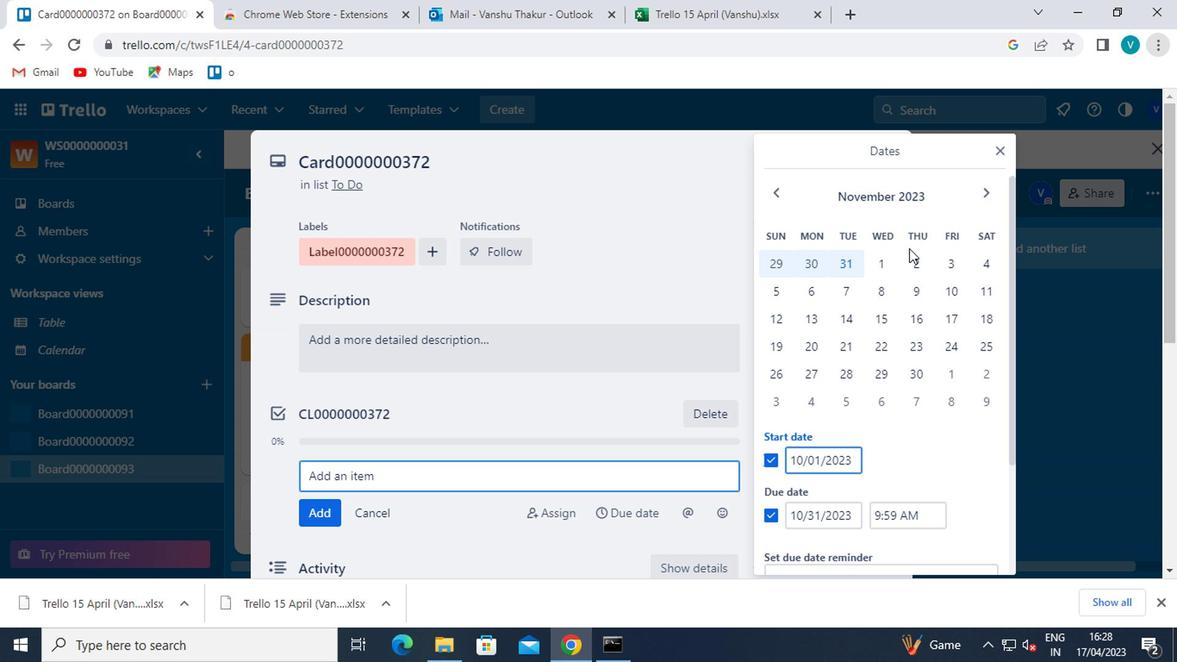 
Action: Mouse pressed left at (880, 266)
Screenshot: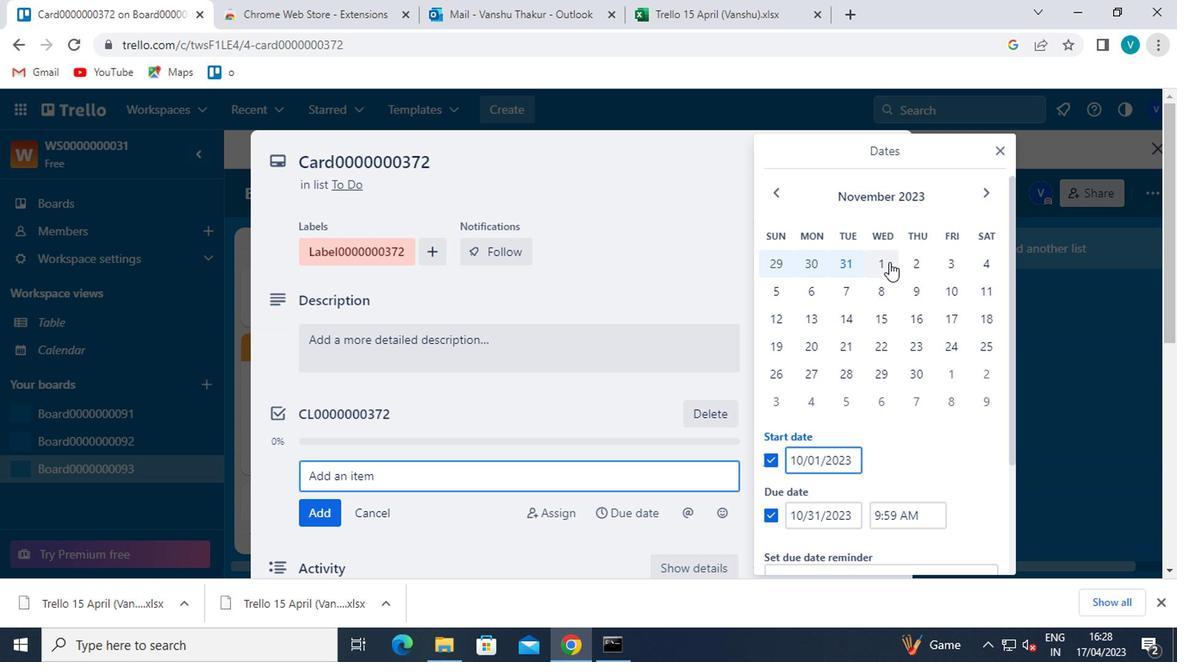 
Action: Mouse moved to (902, 373)
Screenshot: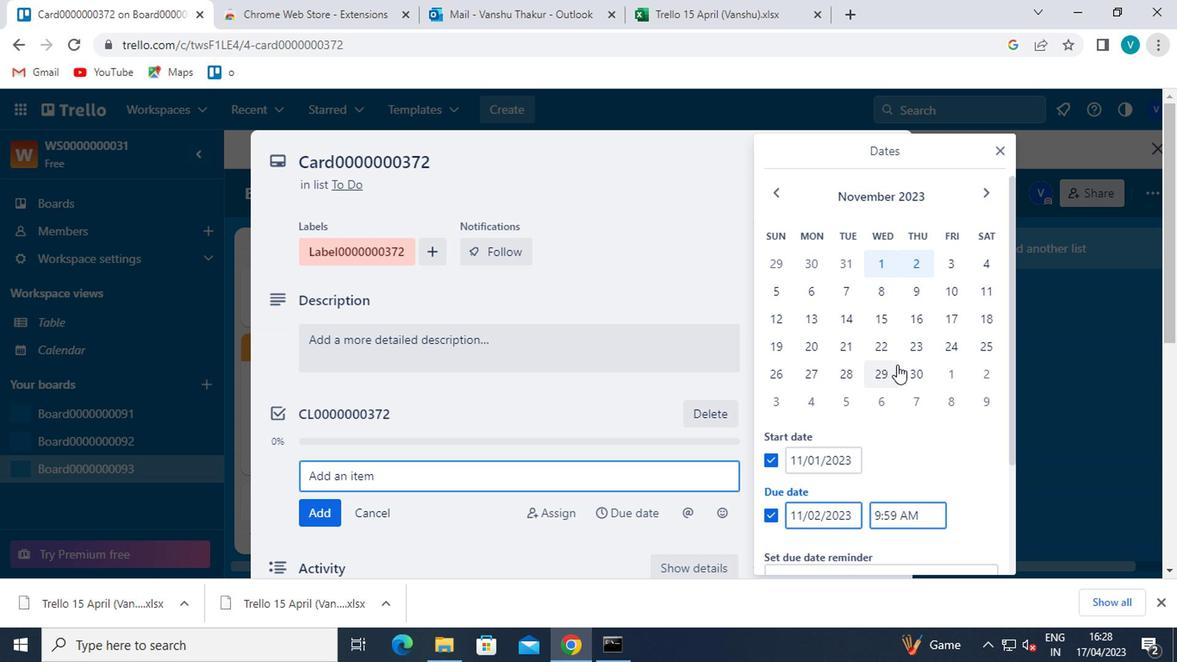 
Action: Mouse pressed left at (902, 373)
Screenshot: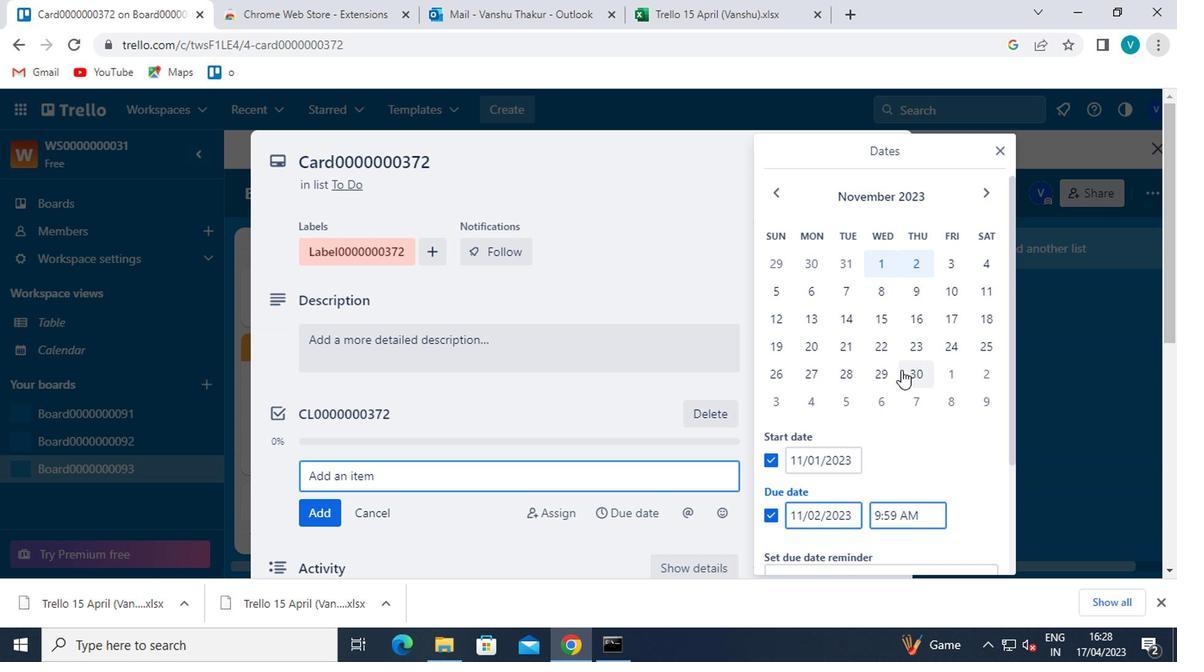 
Action: Mouse moved to (903, 374)
Screenshot: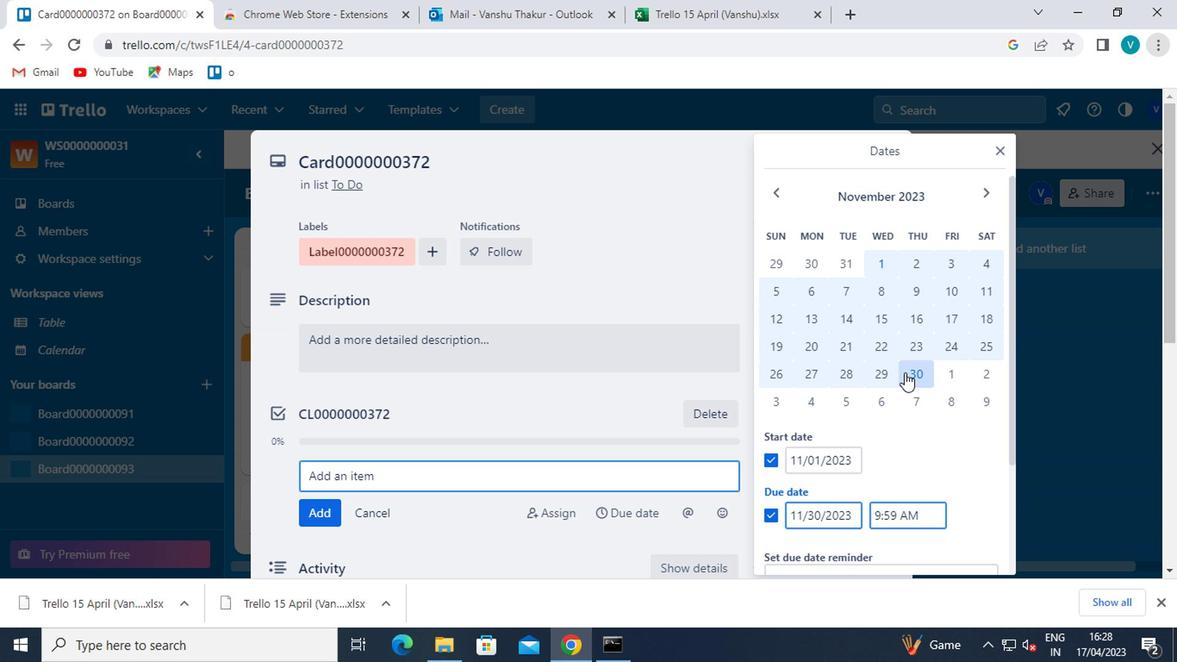 
Action: Mouse pressed left at (903, 374)
Screenshot: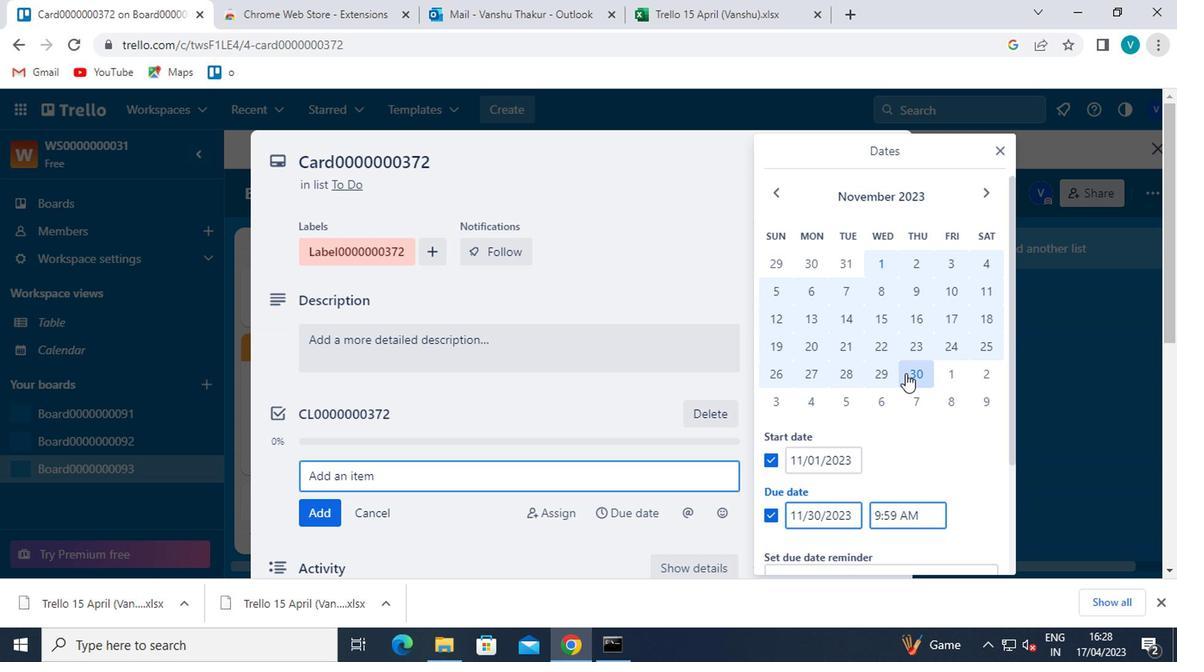 
Action: Mouse moved to (844, 447)
Screenshot: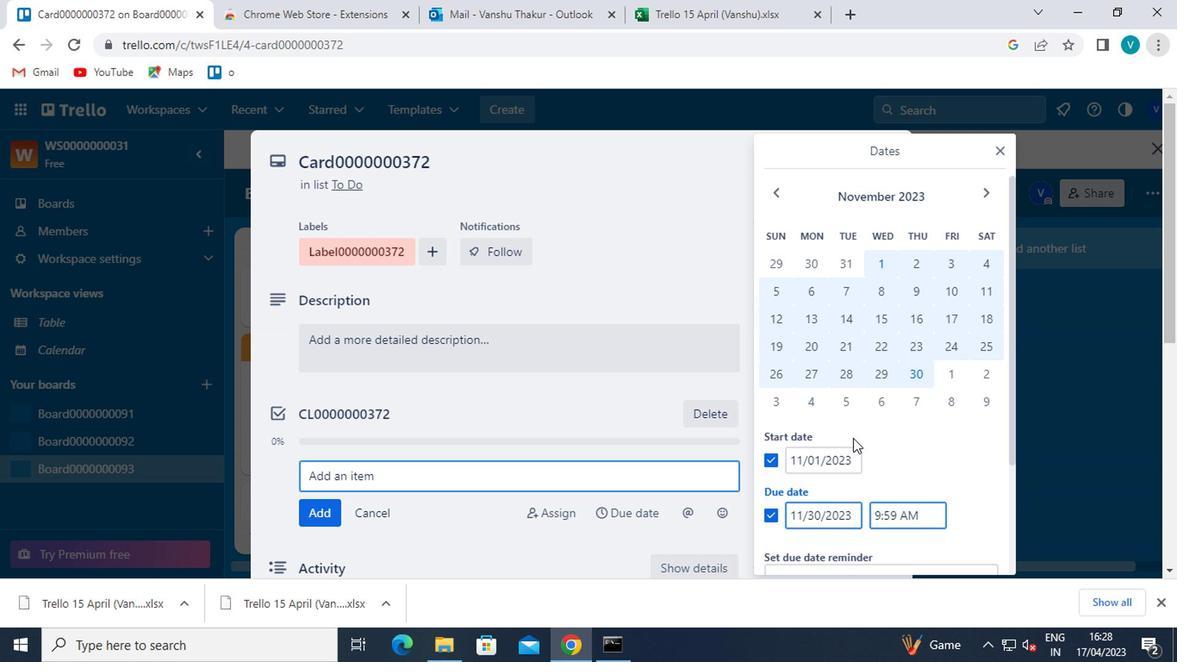 
Action: Mouse scrolled (844, 447) with delta (0, 0)
Screenshot: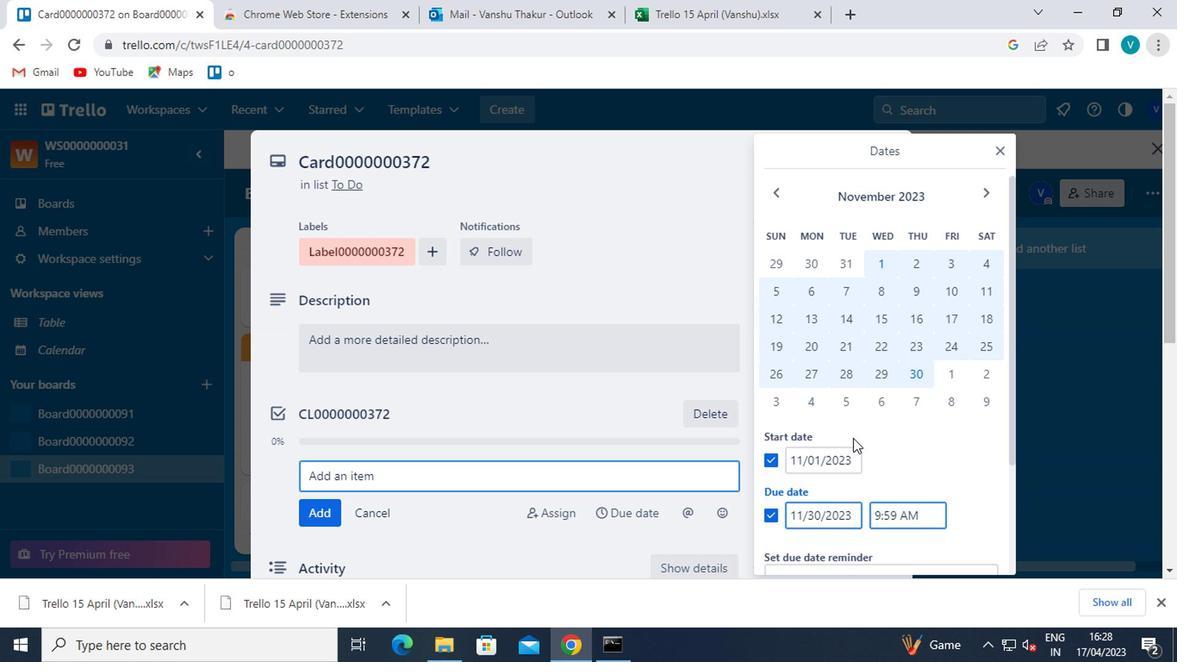 
Action: Mouse moved to (843, 448)
Screenshot: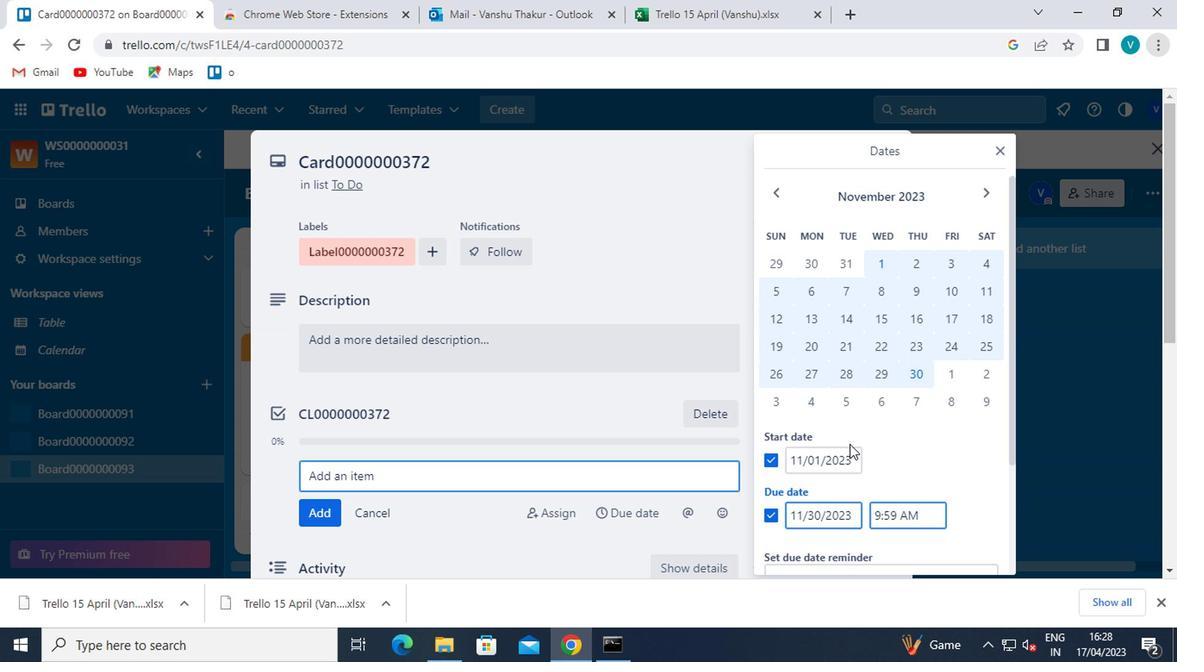 
Action: Mouse scrolled (843, 447) with delta (0, 0)
Screenshot: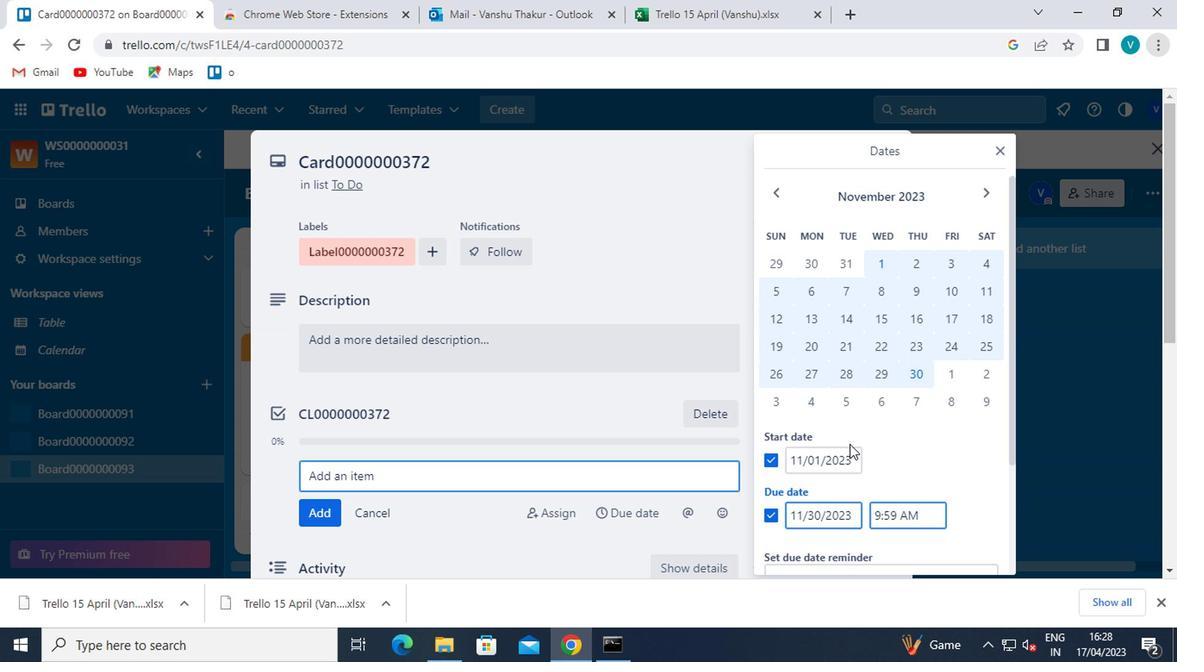 
Action: Mouse scrolled (843, 447) with delta (0, 0)
Screenshot: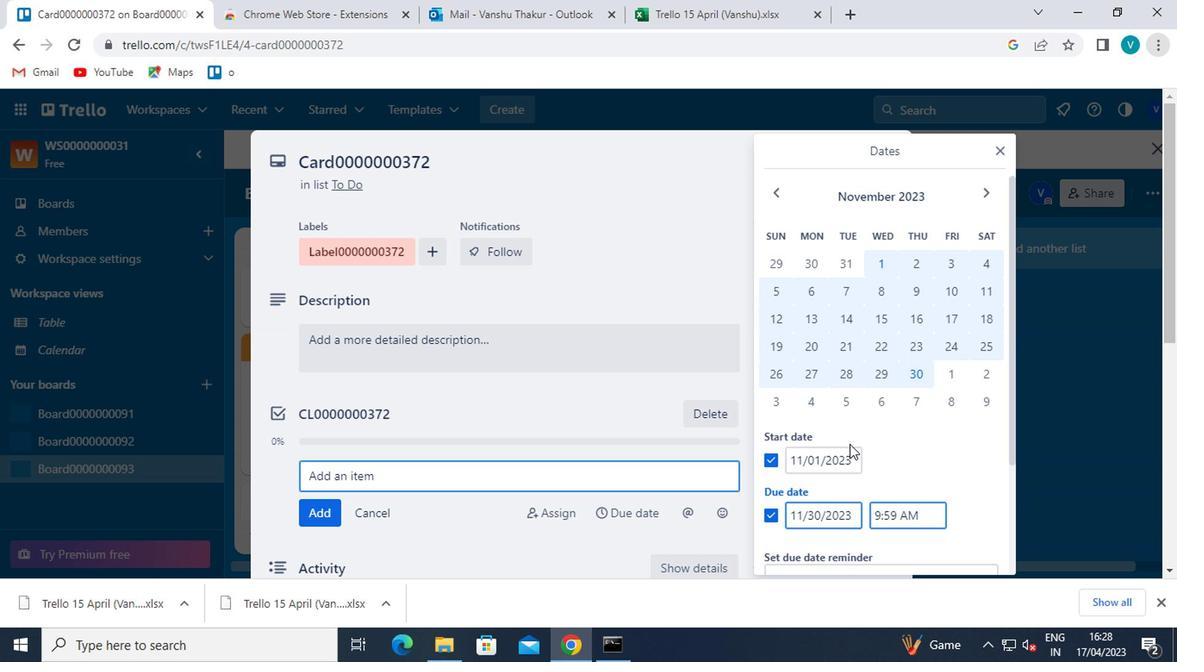 
Action: Mouse moved to (830, 518)
Screenshot: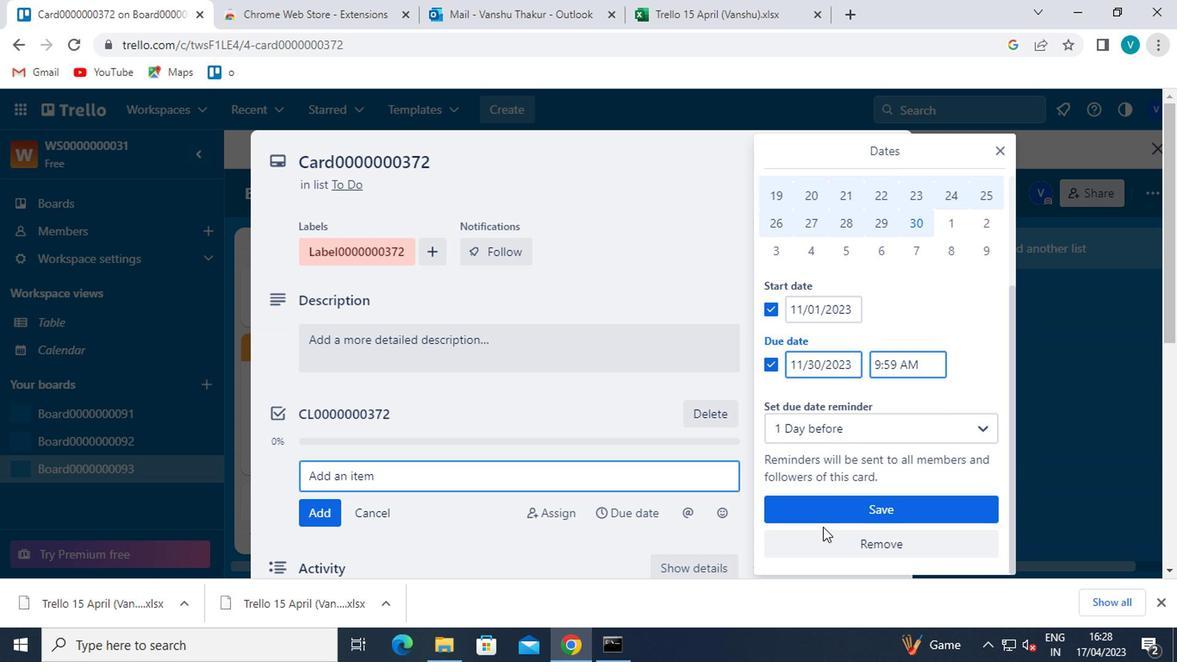 
Action: Mouse pressed left at (830, 518)
Screenshot: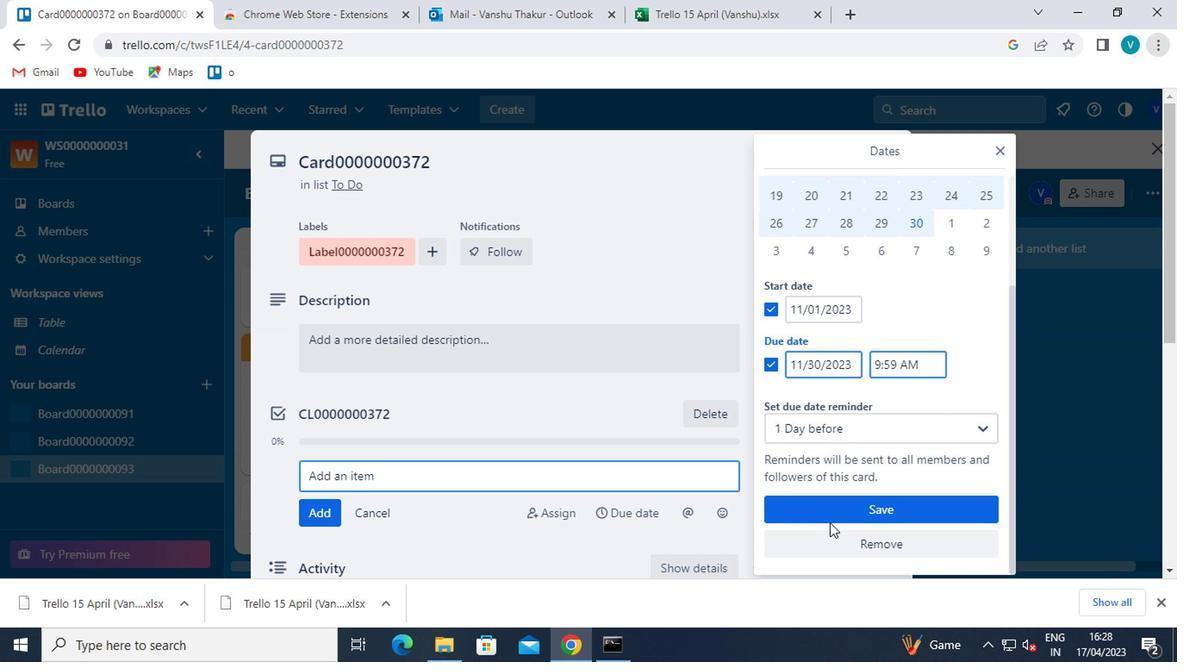 
Action: Mouse moved to (618, 598)
Screenshot: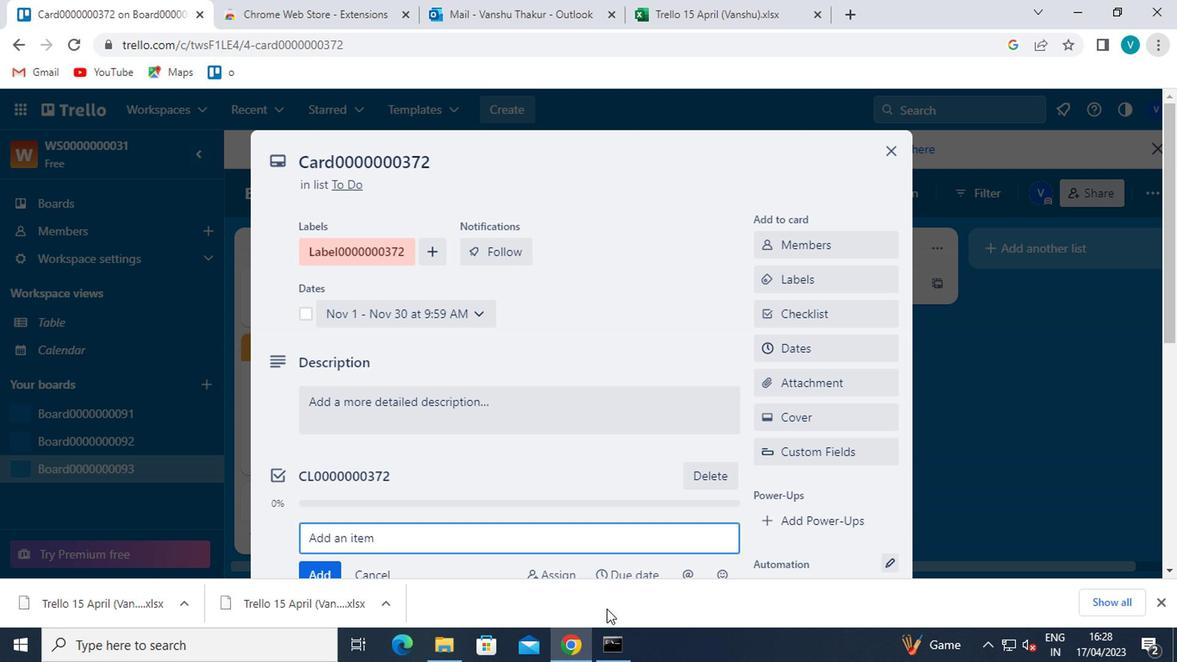 
